 Task: Search one way flight ticket for 1 adult, 6 children, 1 infant in seat and 1 infant on lap in business from Oakland: Oakland International Airport to Jacksonville: Albert J. Ellis Airport on 5-3-2023. Choice of flights is Southwest. Number of bags: 8 checked bags. Price is upto 85000. Outbound departure time preference is 23:45.
Action: Mouse moved to (285, 247)
Screenshot: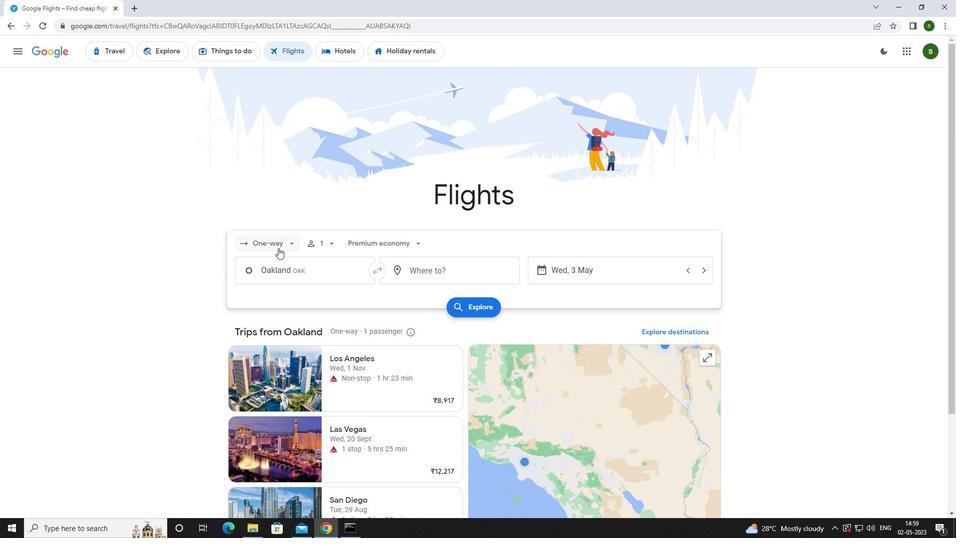 
Action: Mouse pressed left at (285, 247)
Screenshot: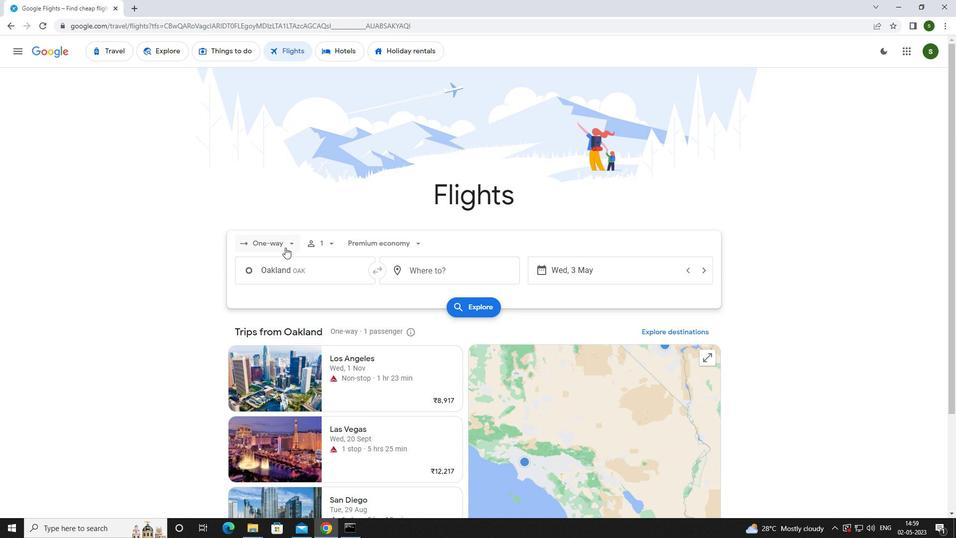 
Action: Mouse moved to (285, 283)
Screenshot: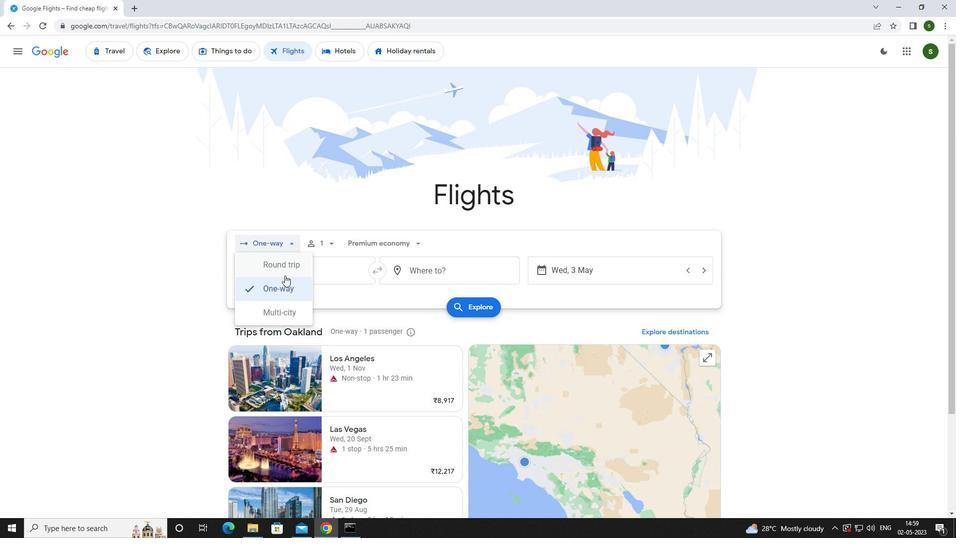 
Action: Mouse pressed left at (285, 283)
Screenshot: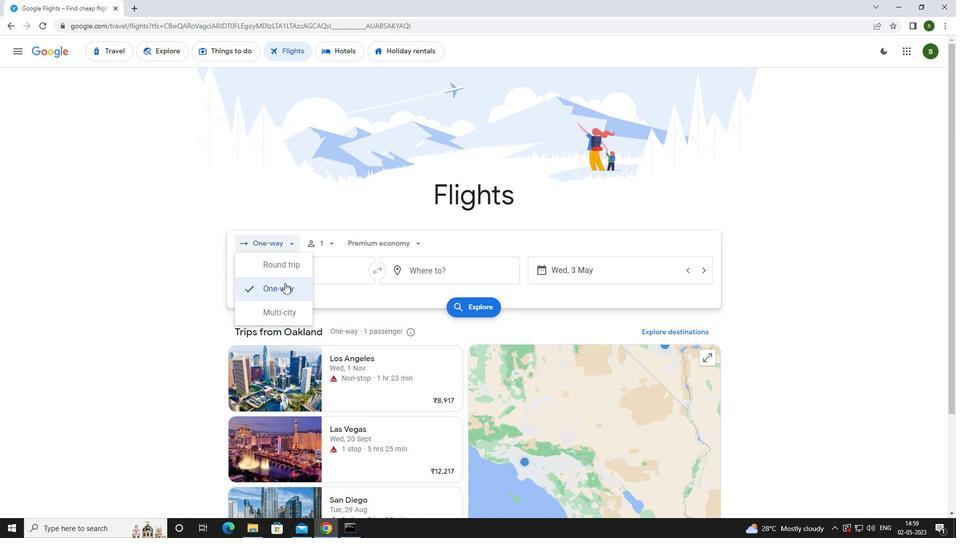 
Action: Mouse moved to (331, 239)
Screenshot: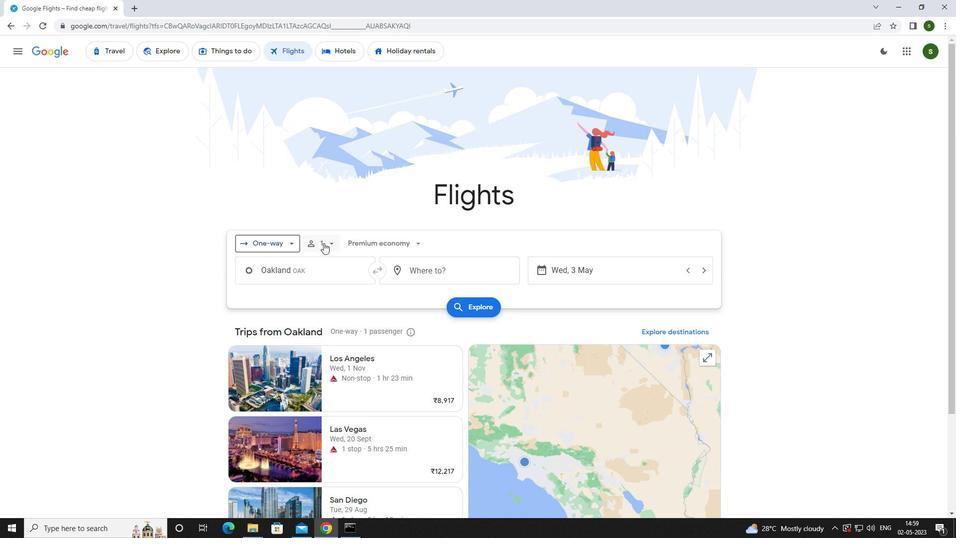 
Action: Mouse pressed left at (331, 239)
Screenshot: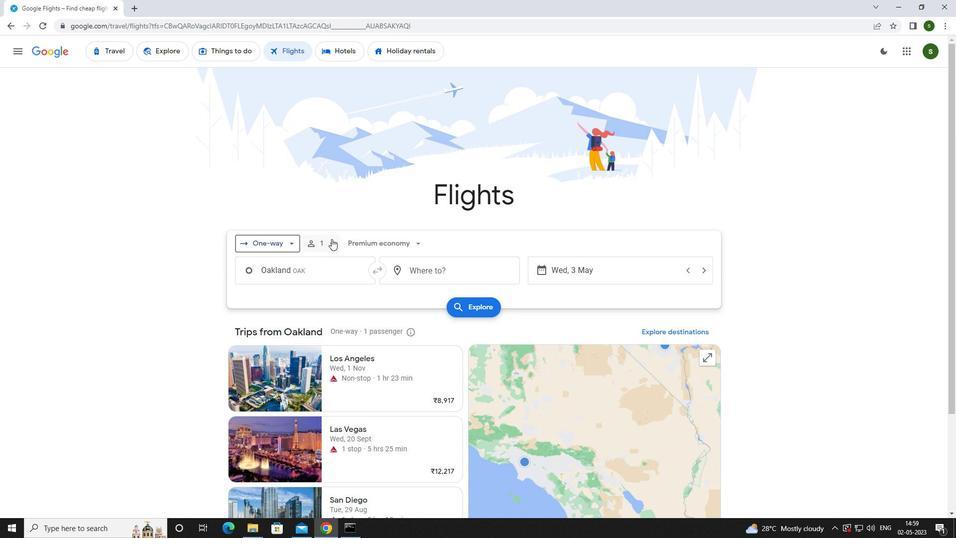 
Action: Mouse moved to (403, 290)
Screenshot: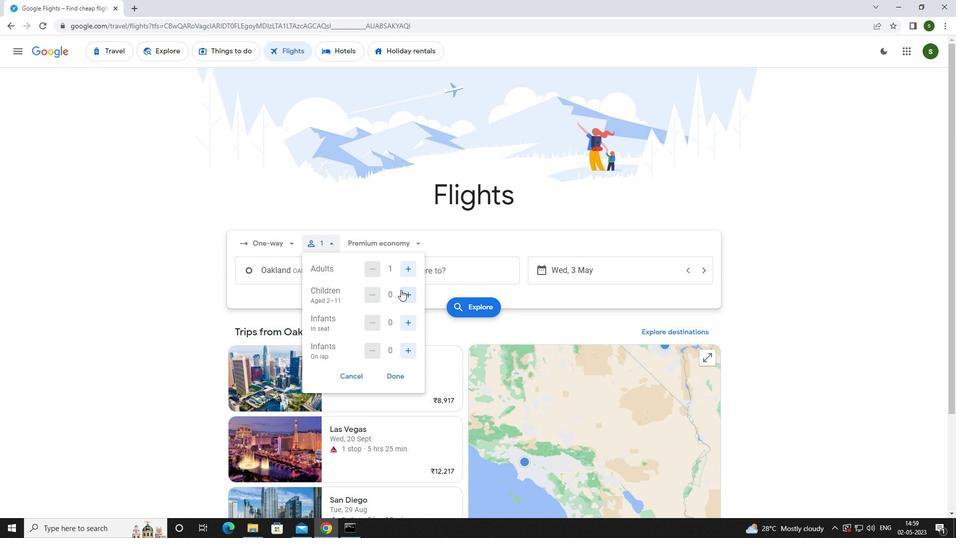 
Action: Mouse pressed left at (403, 290)
Screenshot: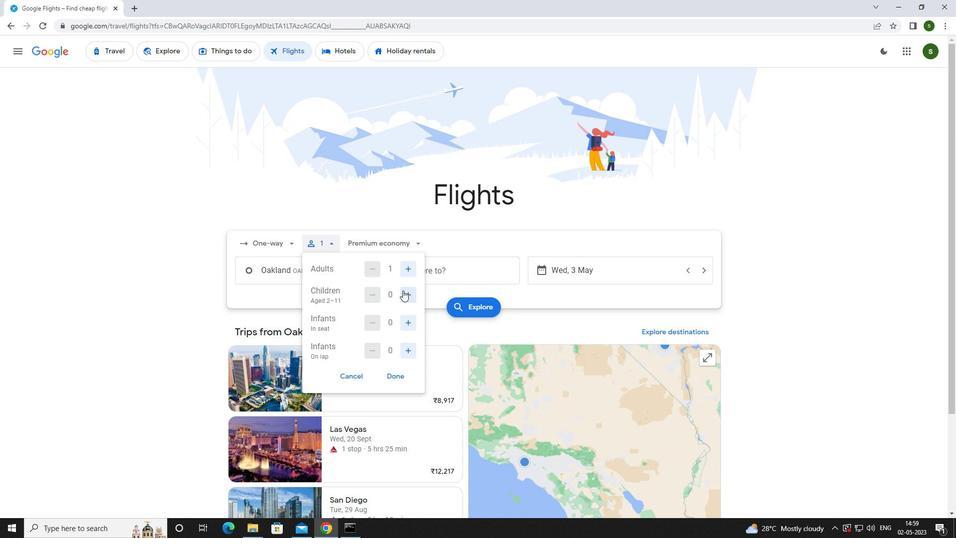 
Action: Mouse pressed left at (403, 290)
Screenshot: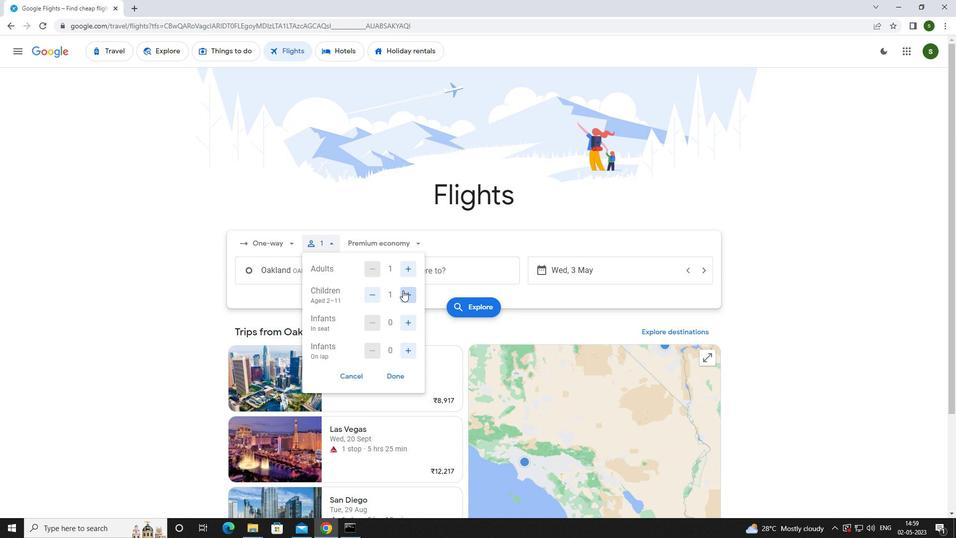 
Action: Mouse pressed left at (403, 290)
Screenshot: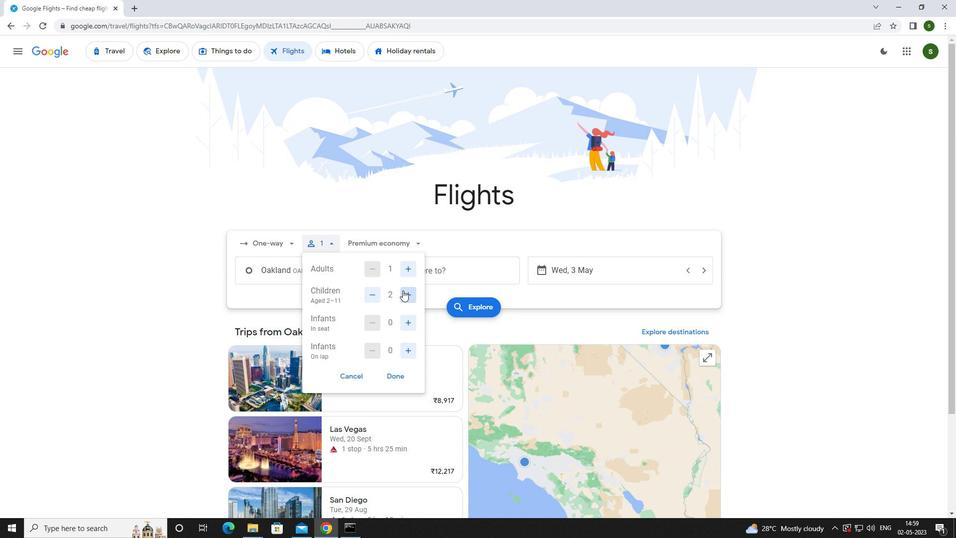 
Action: Mouse pressed left at (403, 290)
Screenshot: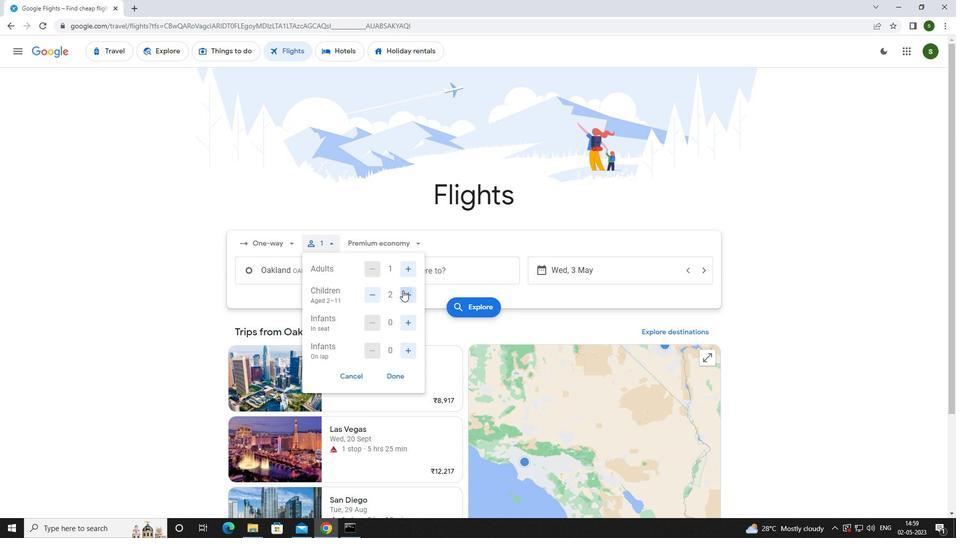 
Action: Mouse pressed left at (403, 290)
Screenshot: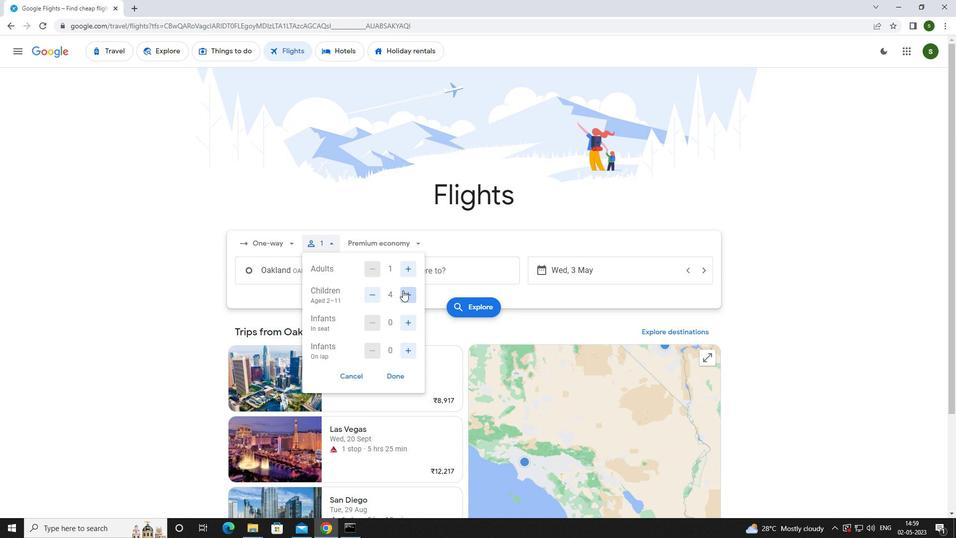 
Action: Mouse pressed left at (403, 290)
Screenshot: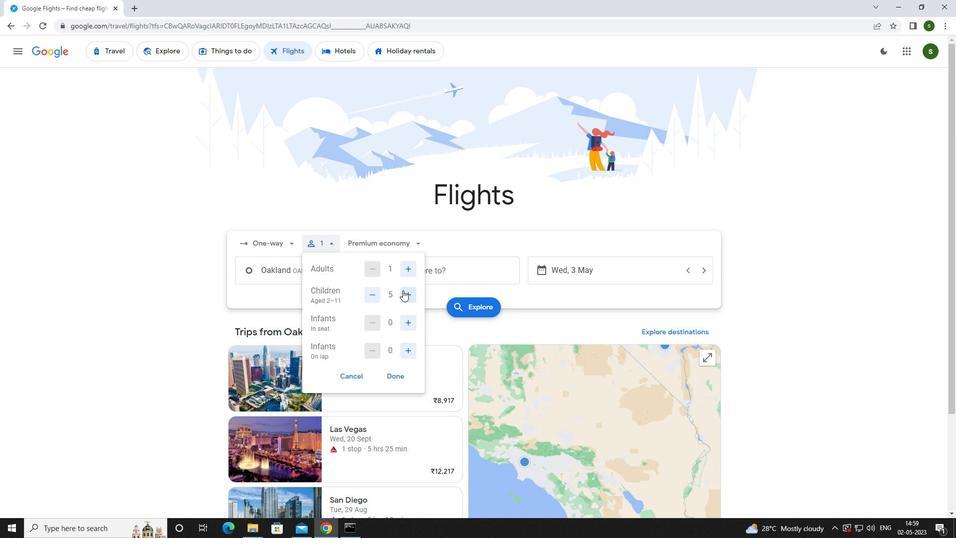 
Action: Mouse moved to (407, 323)
Screenshot: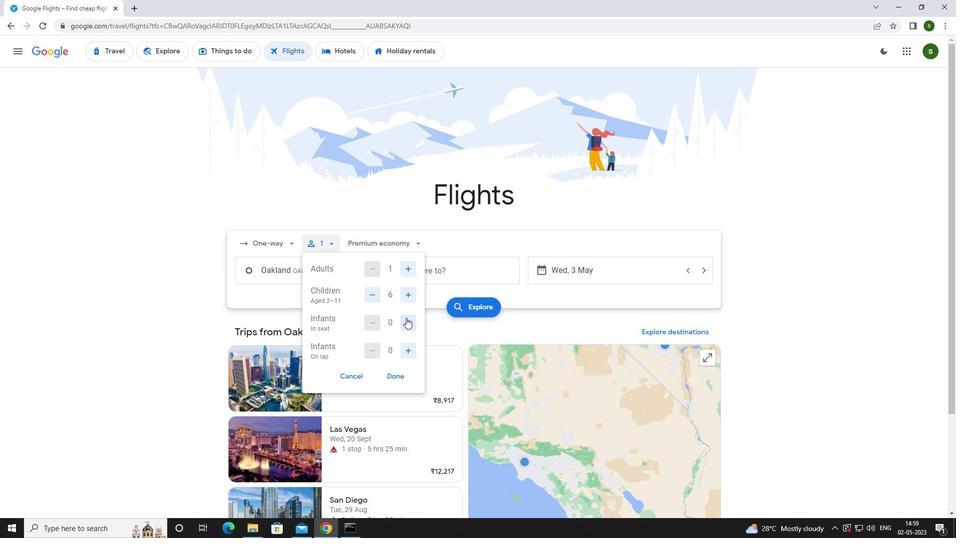 
Action: Mouse pressed left at (407, 323)
Screenshot: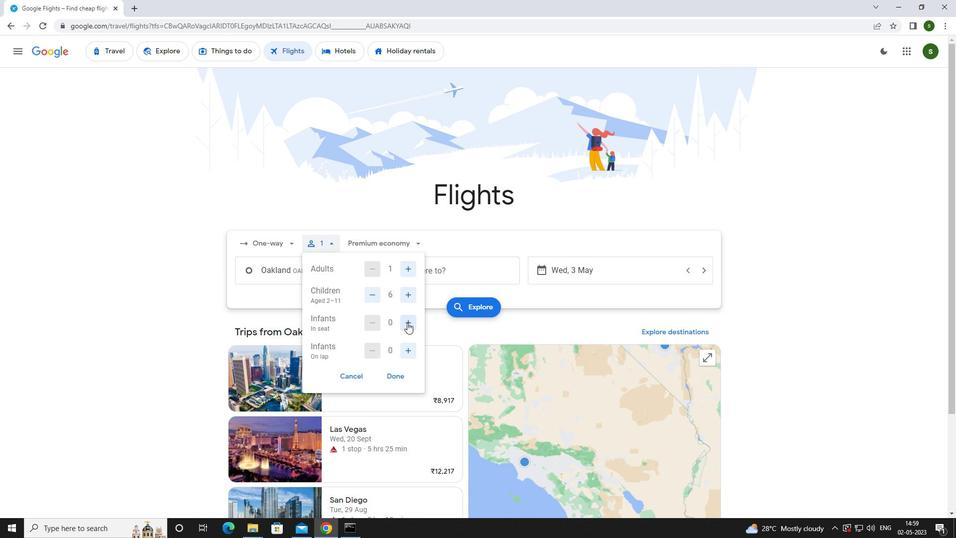 
Action: Mouse moved to (408, 342)
Screenshot: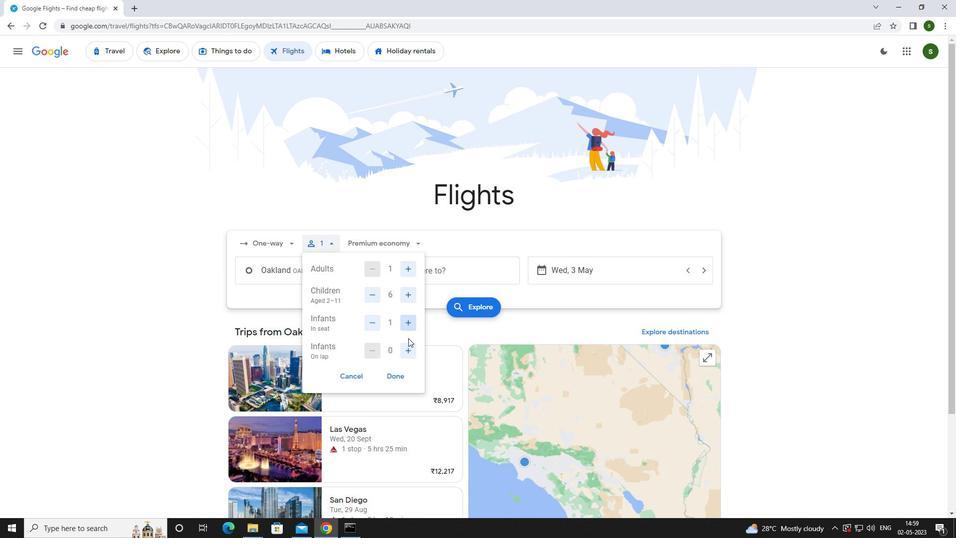 
Action: Mouse pressed left at (408, 342)
Screenshot: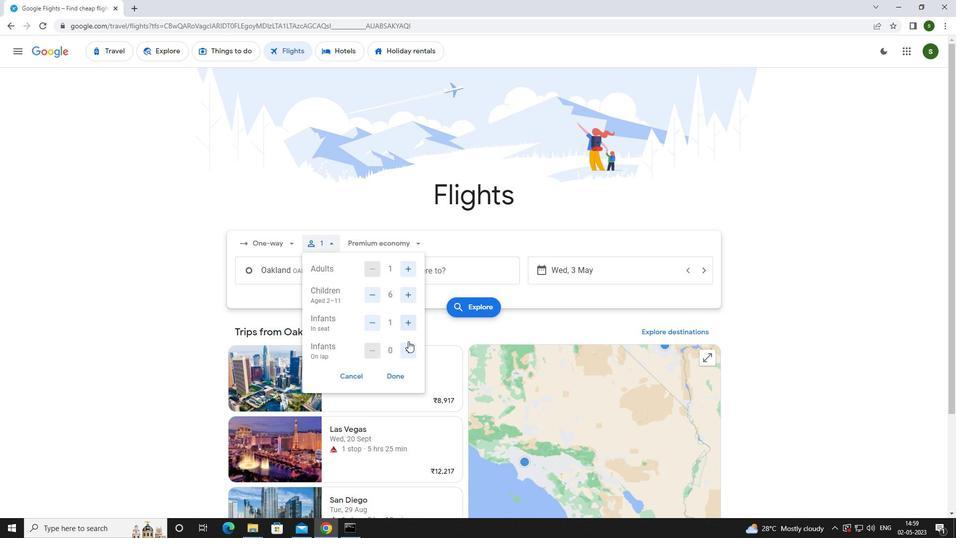 
Action: Mouse moved to (409, 246)
Screenshot: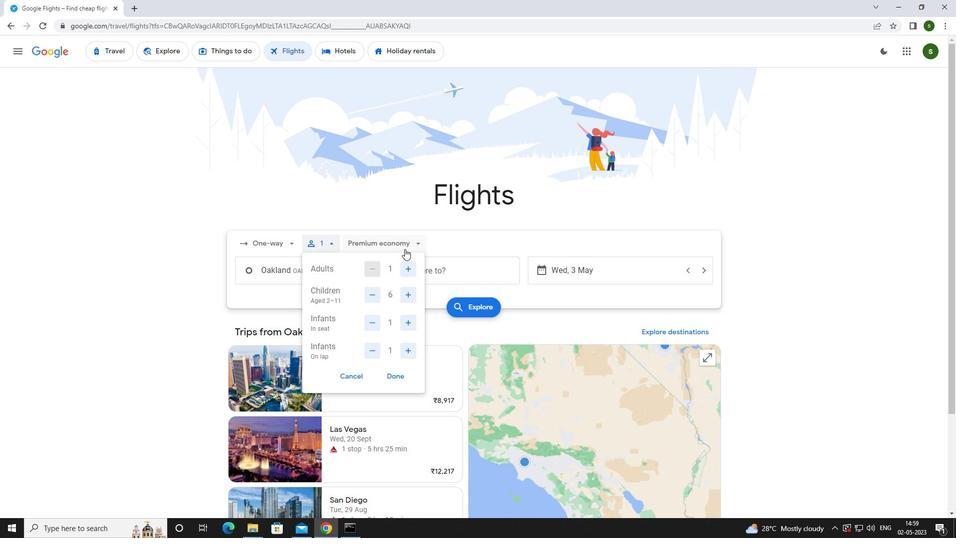 
Action: Mouse pressed left at (409, 246)
Screenshot: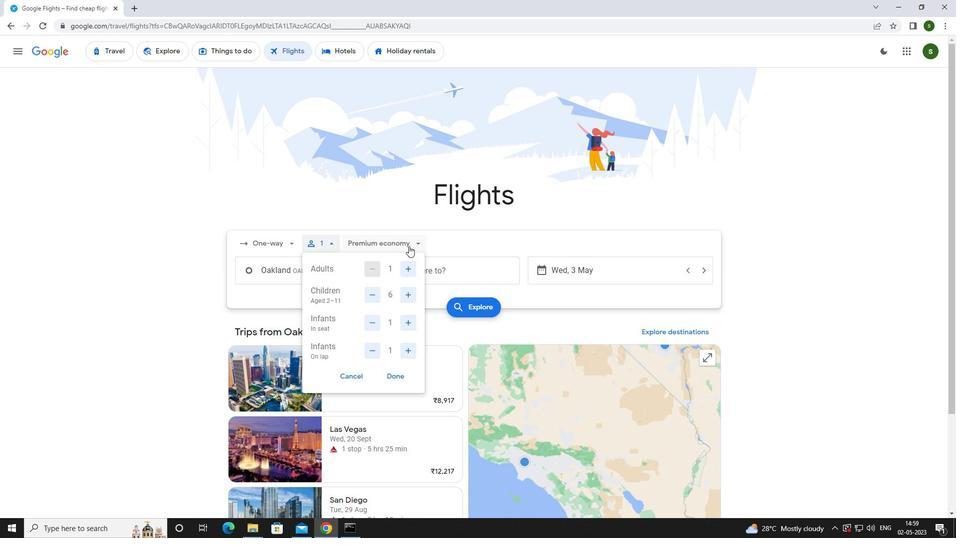 
Action: Mouse moved to (406, 306)
Screenshot: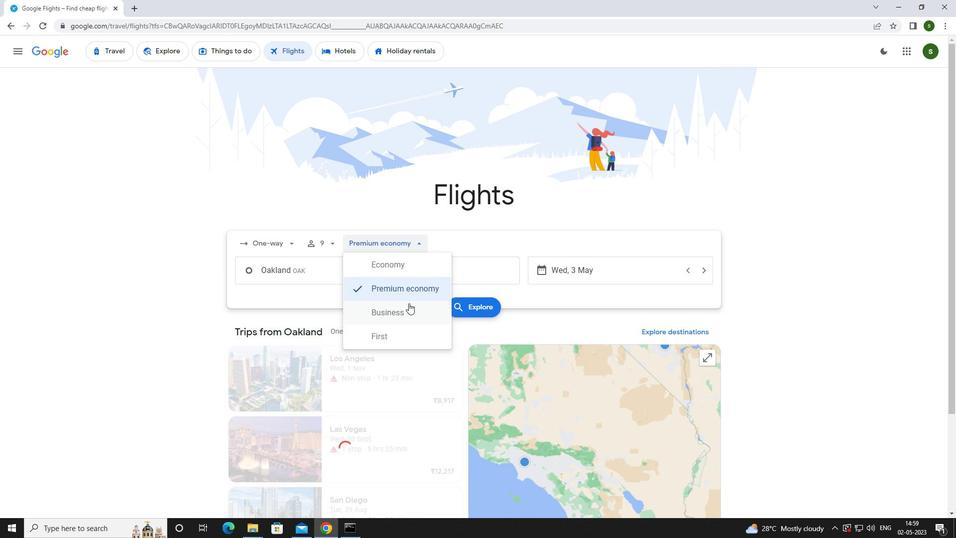 
Action: Mouse pressed left at (406, 306)
Screenshot: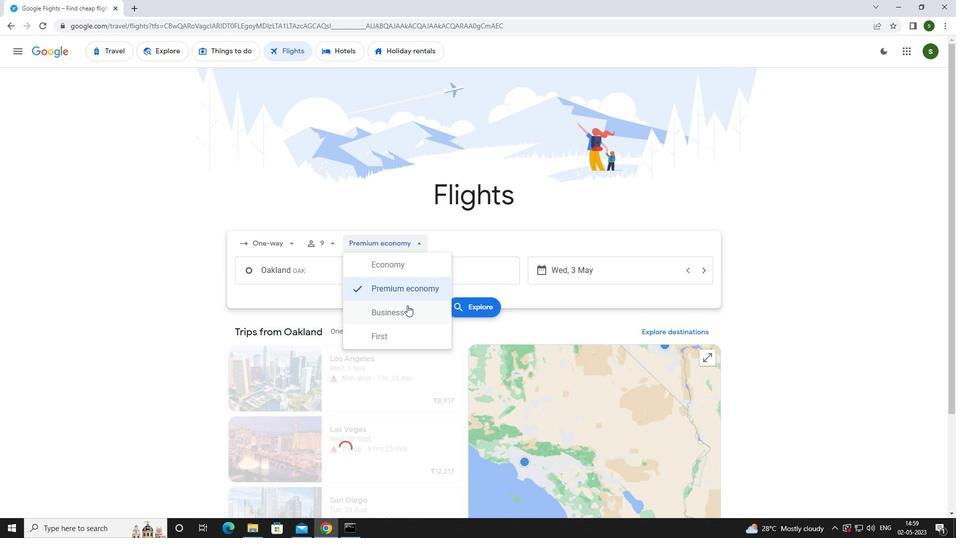 
Action: Mouse moved to (346, 267)
Screenshot: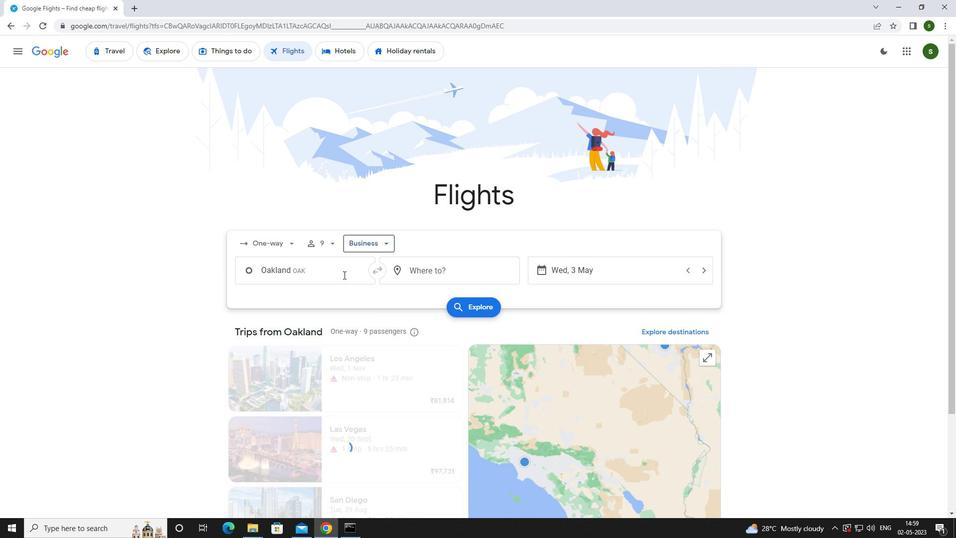 
Action: Mouse pressed left at (346, 267)
Screenshot: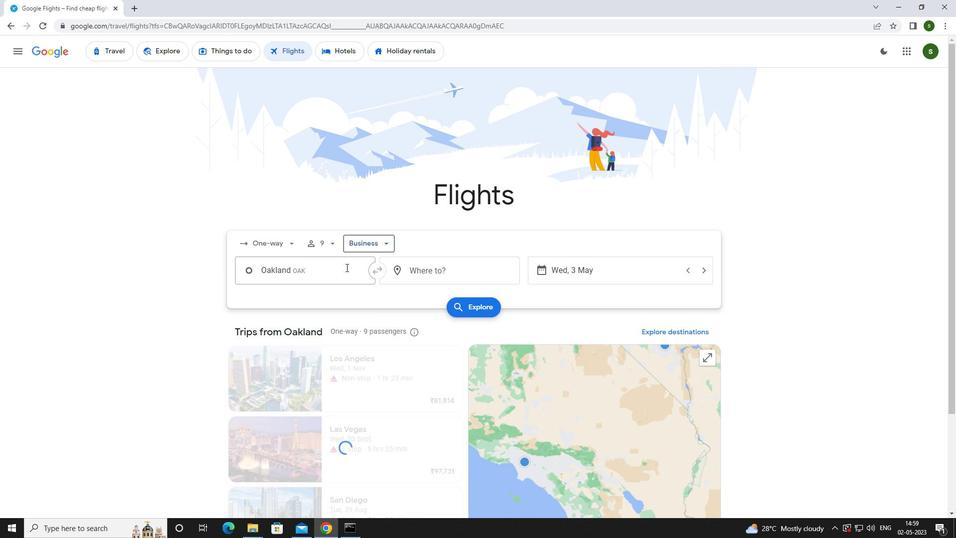 
Action: Mouse moved to (346, 275)
Screenshot: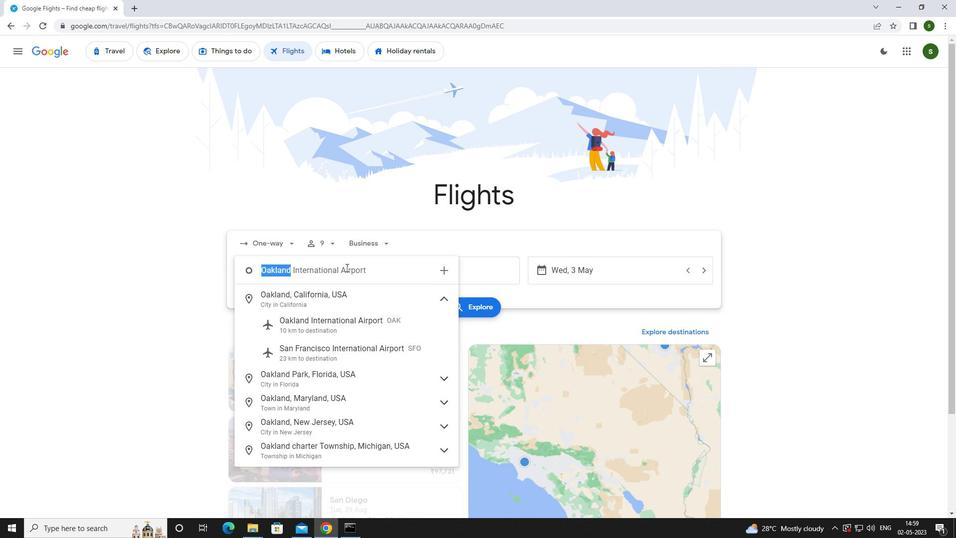
Action: Key pressed <Key.caps_lock>o<Key.caps_lock>akland
Screenshot: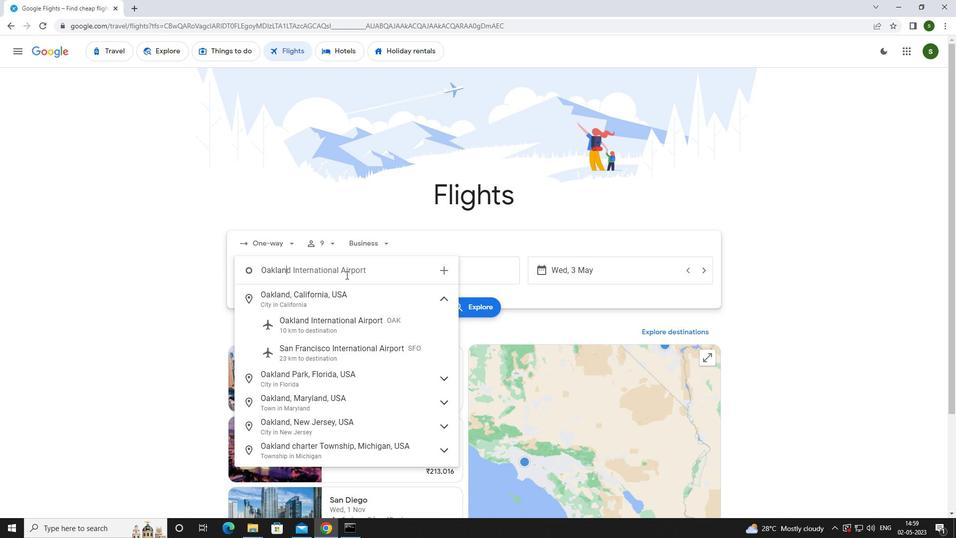 
Action: Mouse moved to (341, 334)
Screenshot: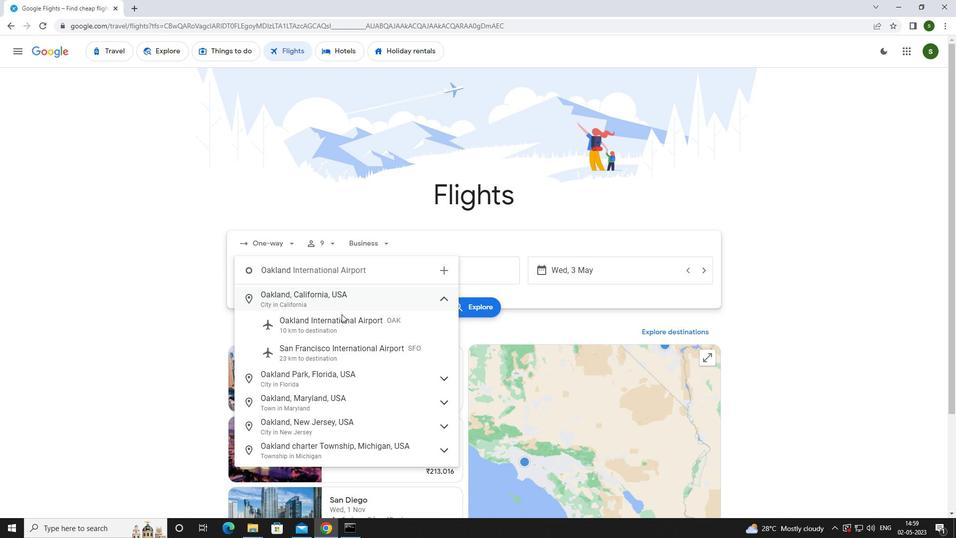 
Action: Mouse pressed left at (341, 334)
Screenshot: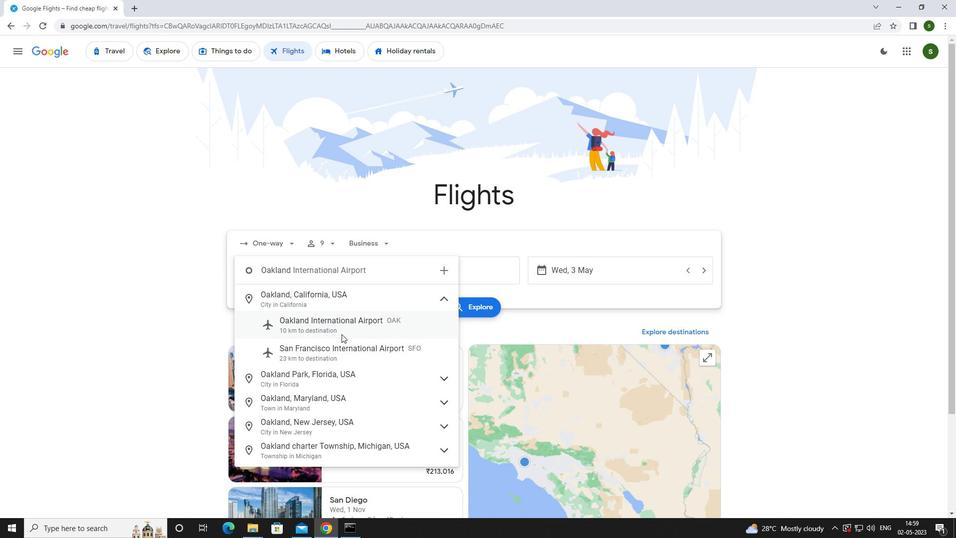 
Action: Mouse moved to (463, 275)
Screenshot: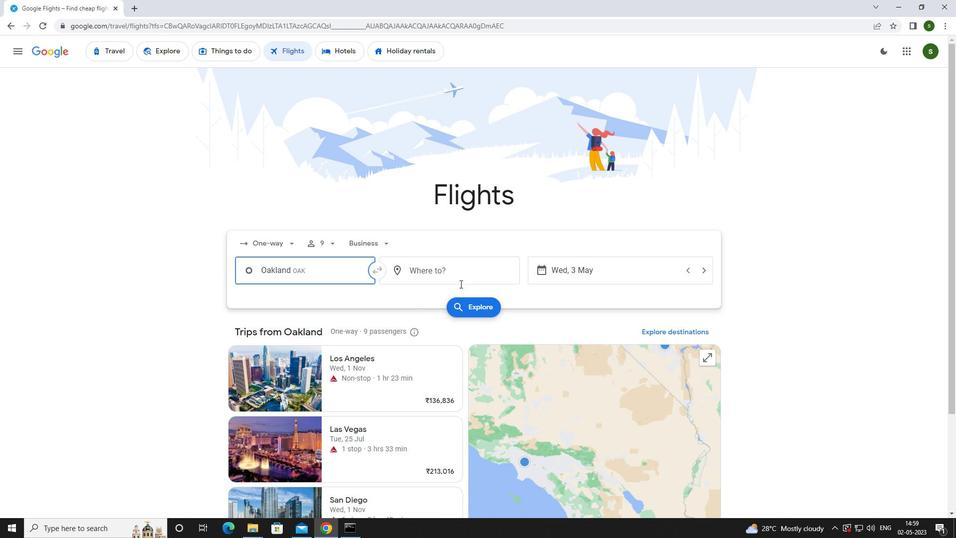 
Action: Mouse pressed left at (463, 275)
Screenshot: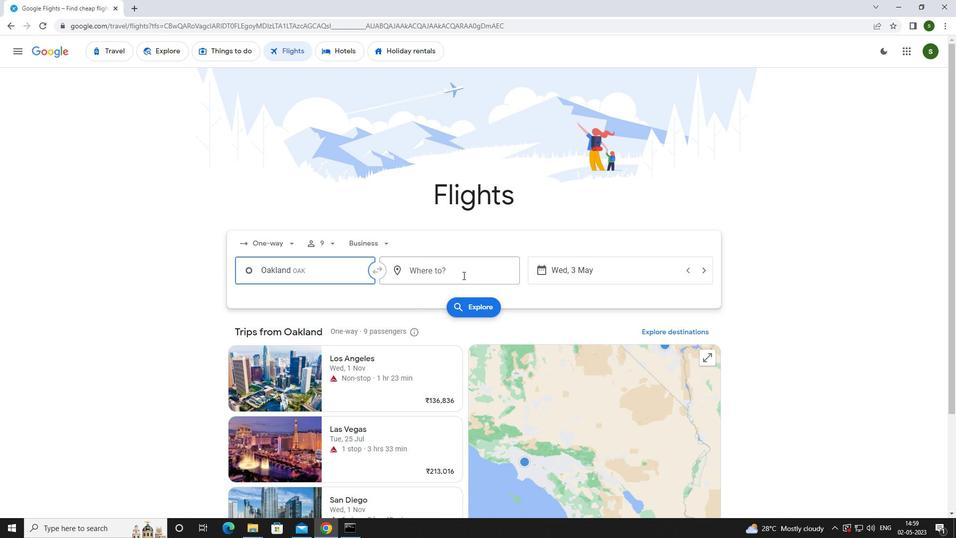 
Action: Mouse moved to (419, 289)
Screenshot: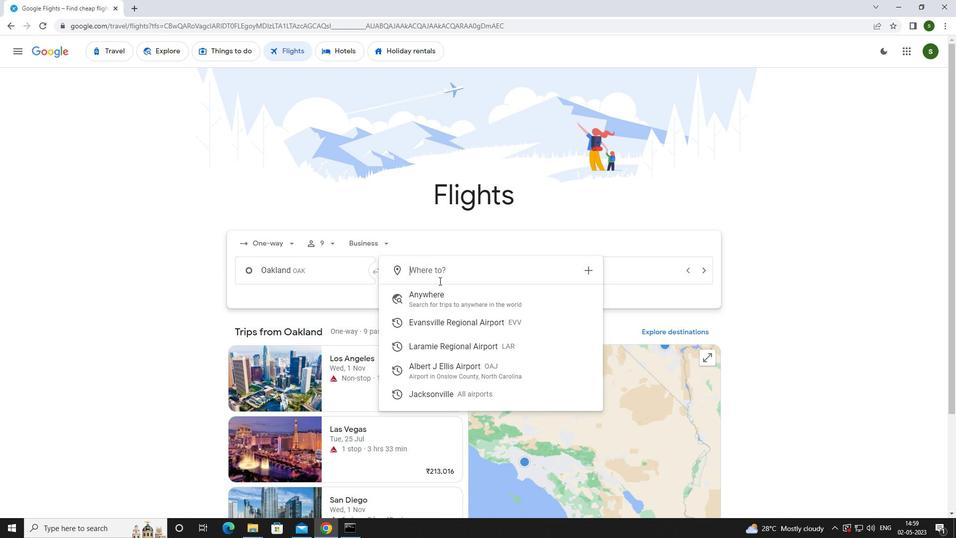 
Action: Key pressed <Key.caps_lock>a<Key.caps_lock>lbert<Key.space>
Screenshot: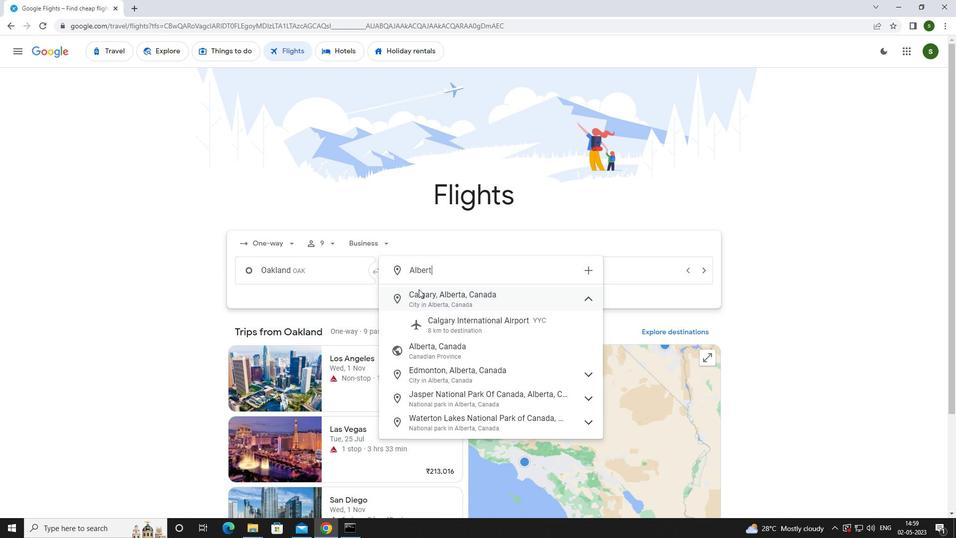 
Action: Mouse moved to (421, 297)
Screenshot: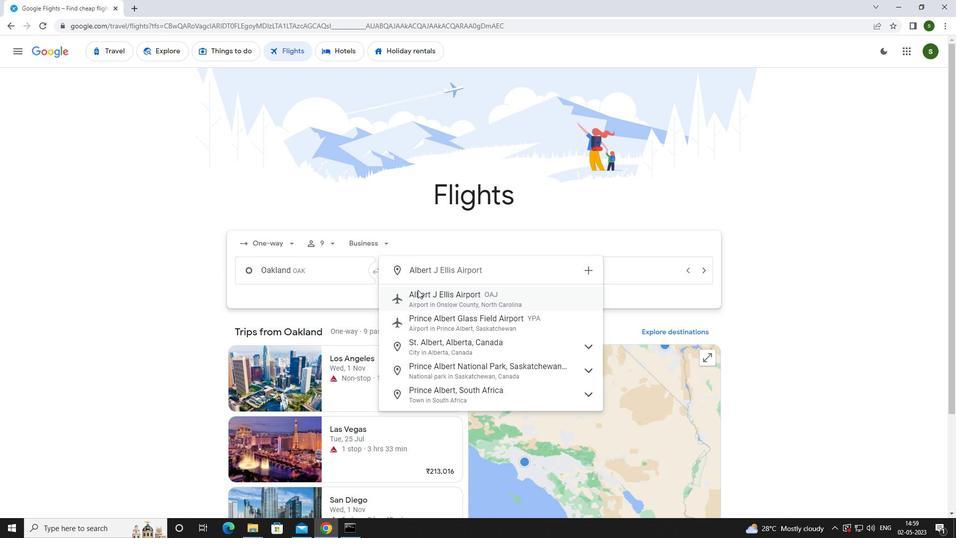 
Action: Mouse pressed left at (421, 297)
Screenshot: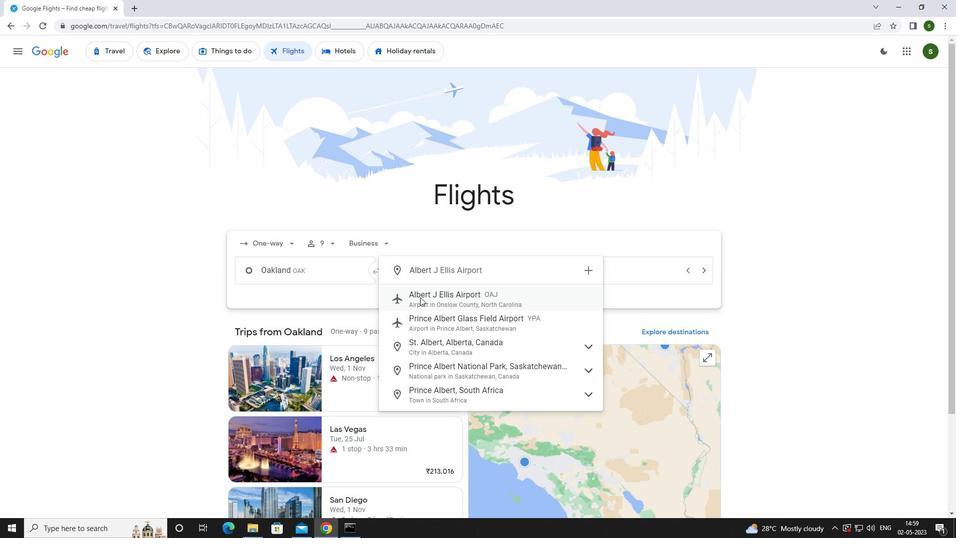 
Action: Mouse moved to (610, 275)
Screenshot: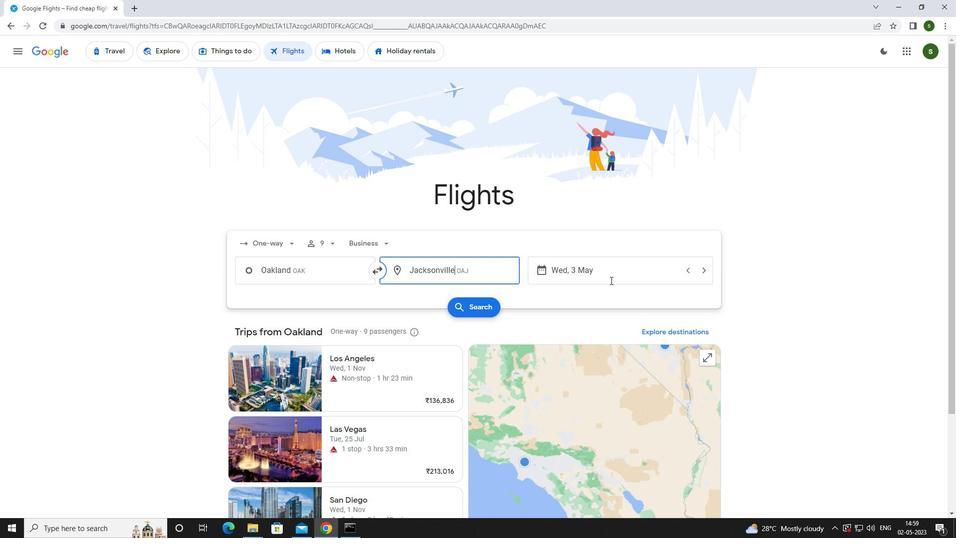 
Action: Mouse pressed left at (610, 275)
Screenshot: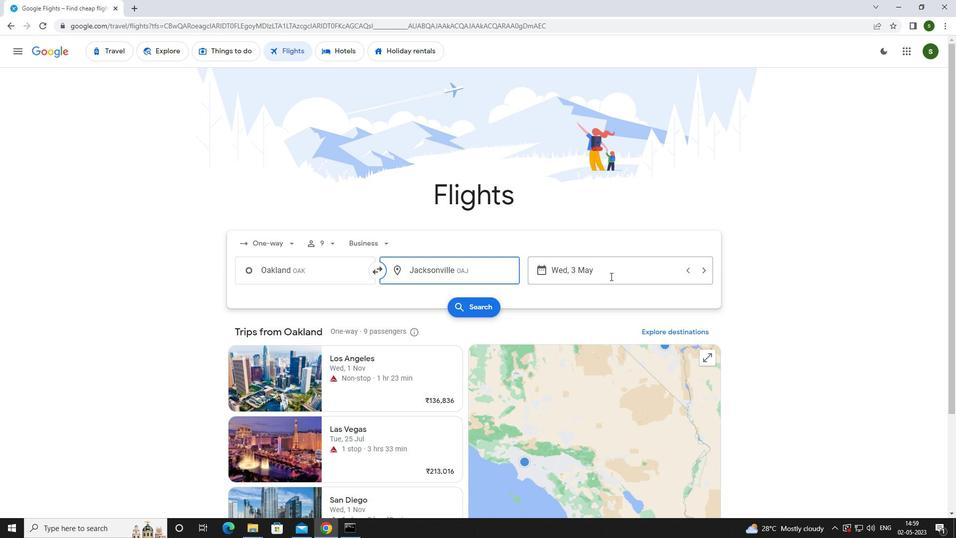 
Action: Mouse moved to (431, 336)
Screenshot: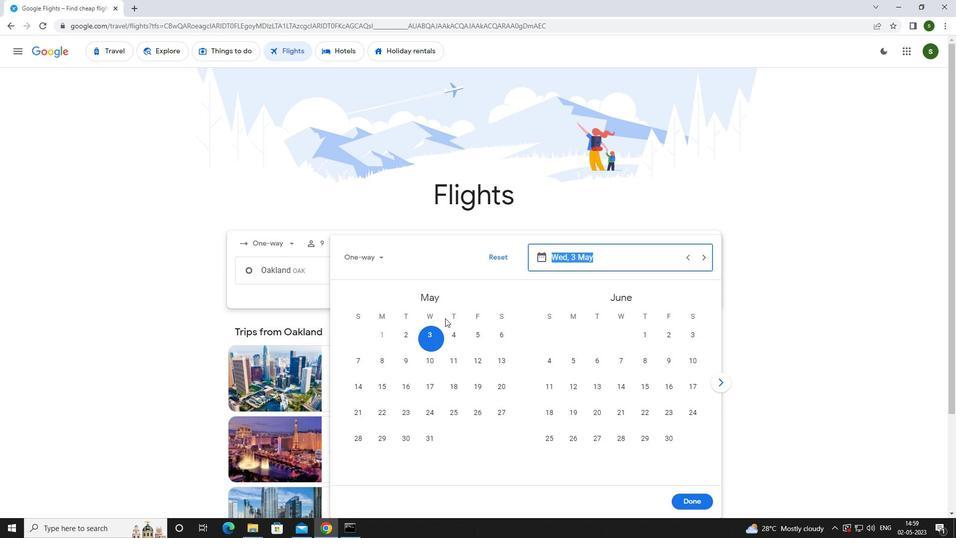 
Action: Mouse pressed left at (431, 336)
Screenshot: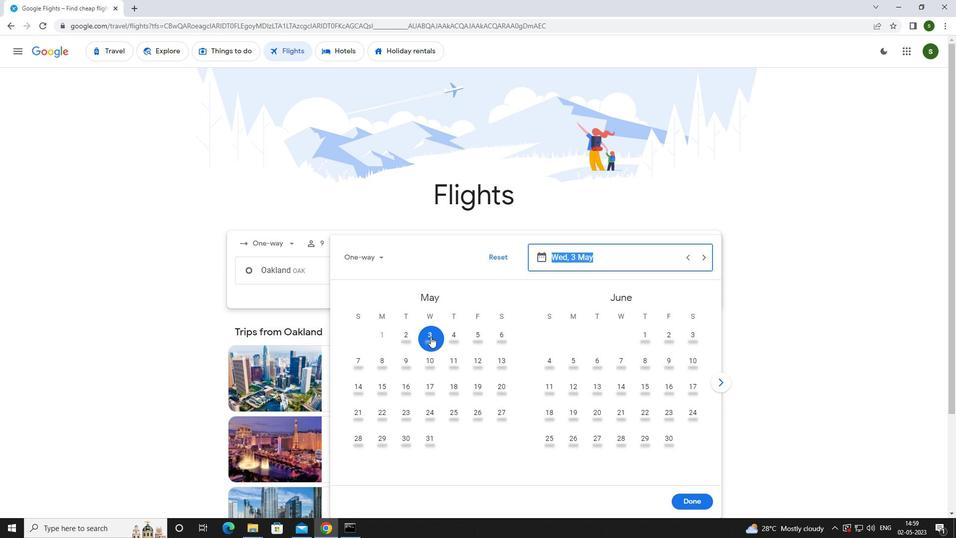 
Action: Mouse moved to (695, 495)
Screenshot: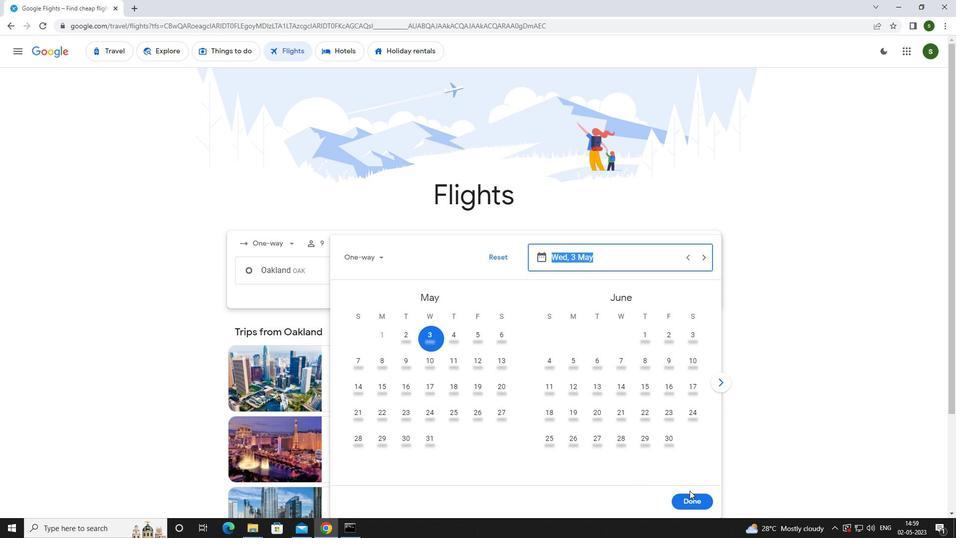 
Action: Mouse pressed left at (695, 495)
Screenshot: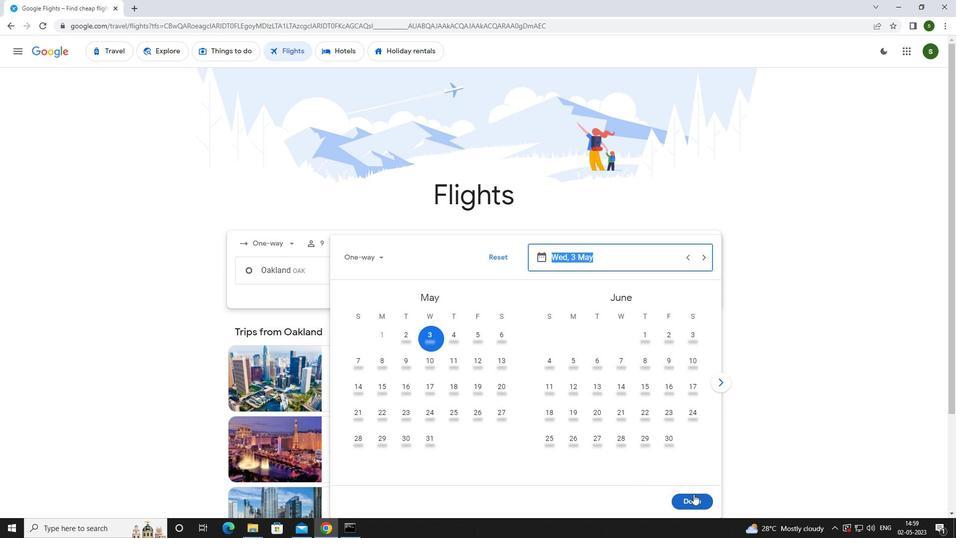 
Action: Mouse moved to (488, 308)
Screenshot: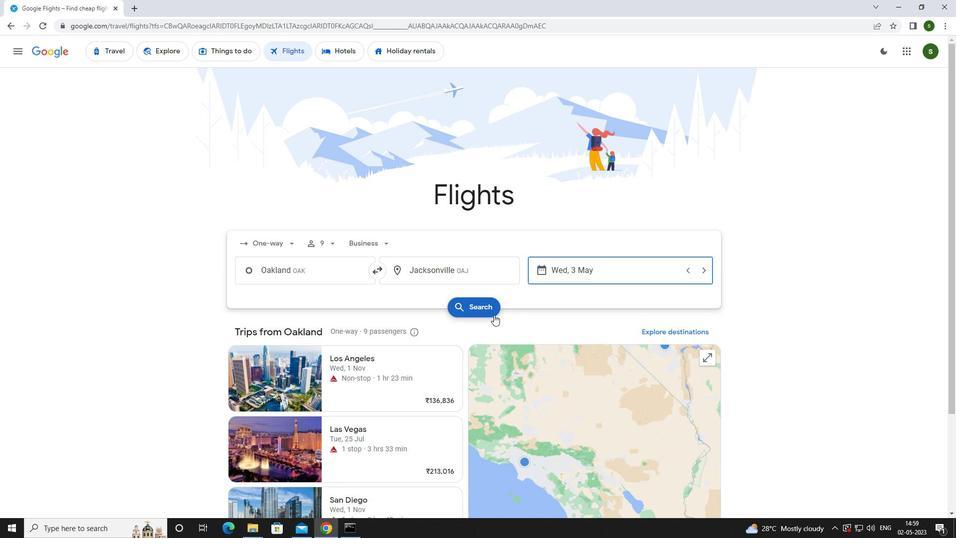 
Action: Mouse pressed left at (488, 308)
Screenshot: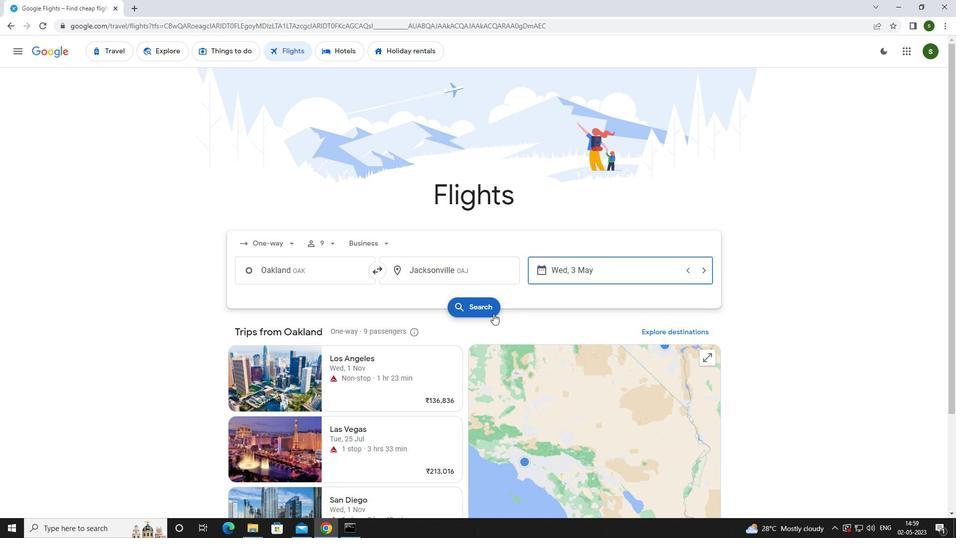 
Action: Mouse moved to (257, 140)
Screenshot: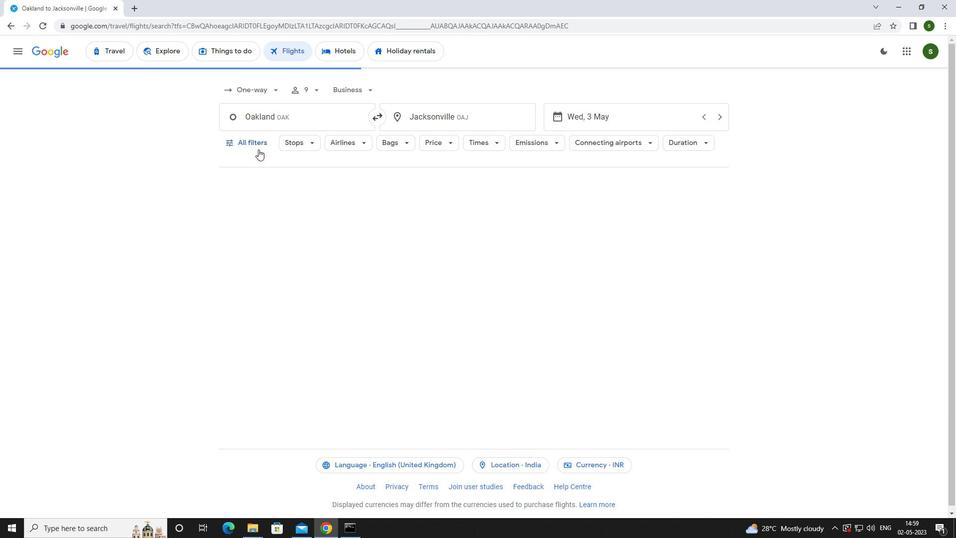 
Action: Mouse pressed left at (257, 140)
Screenshot: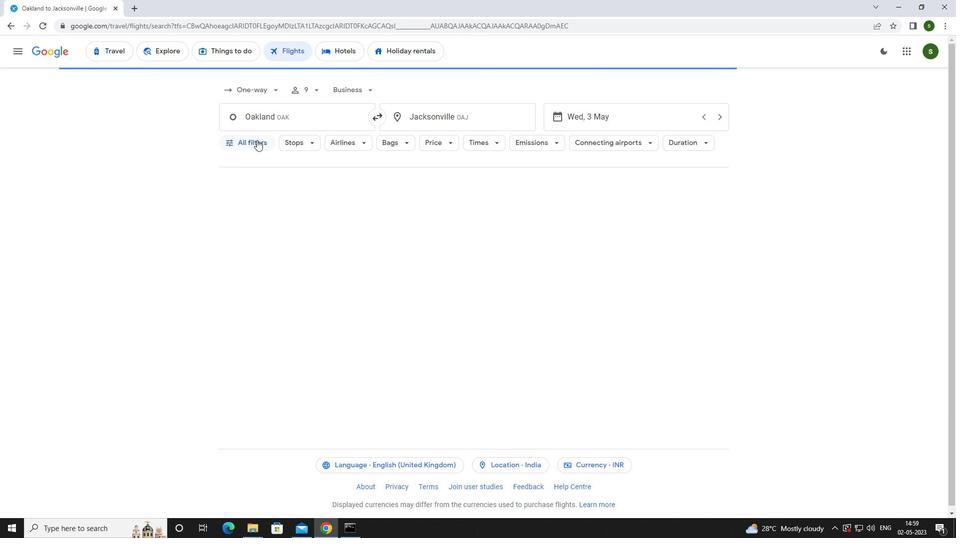 
Action: Mouse moved to (374, 354)
Screenshot: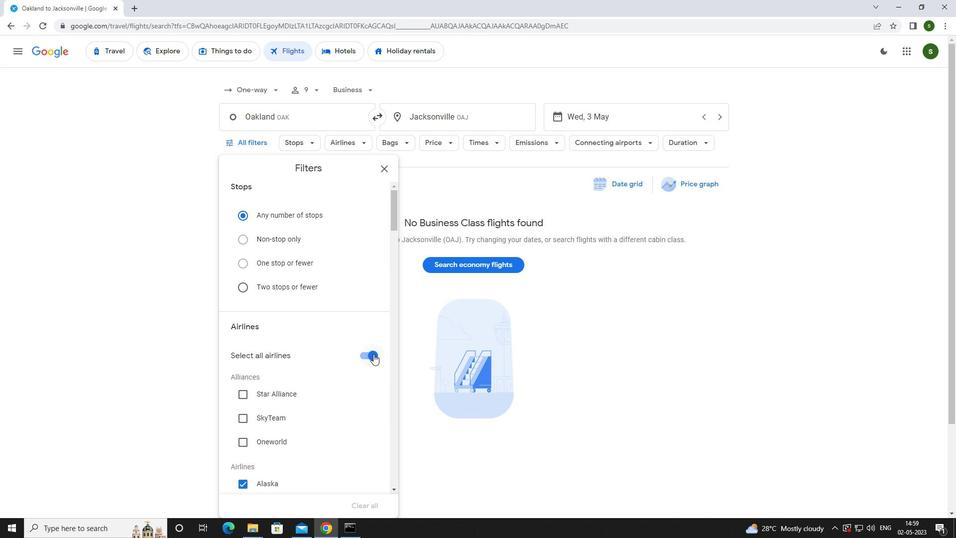 
Action: Mouse pressed left at (374, 354)
Screenshot: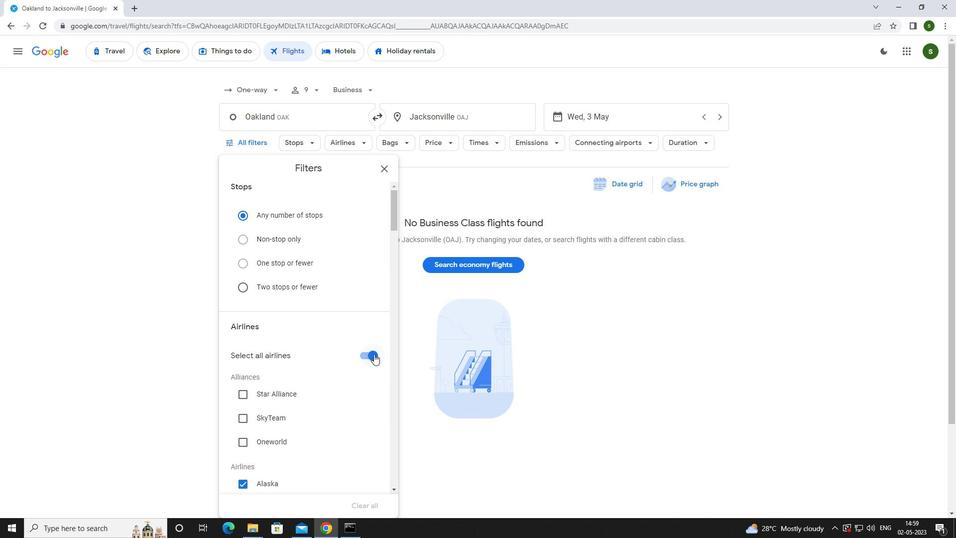 
Action: Mouse moved to (342, 314)
Screenshot: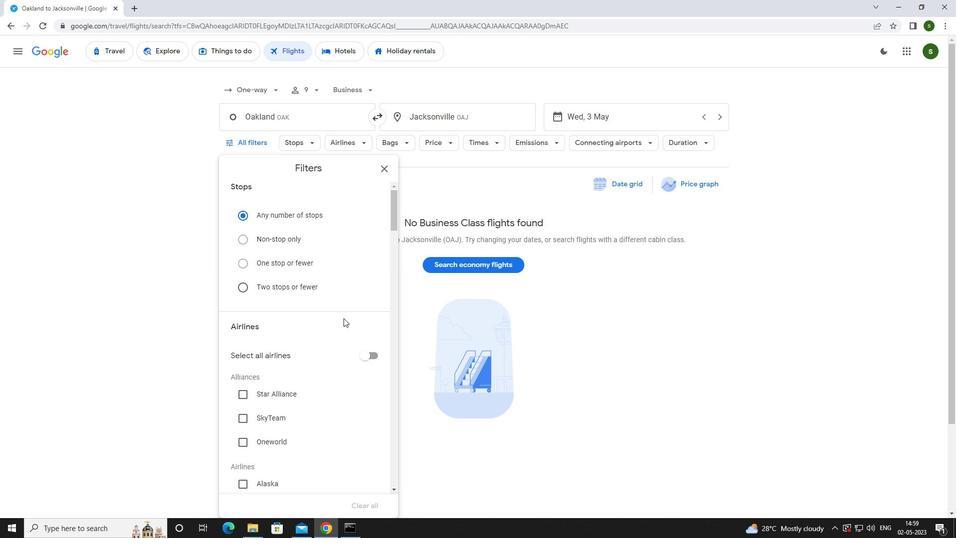 
Action: Mouse scrolled (342, 314) with delta (0, 0)
Screenshot: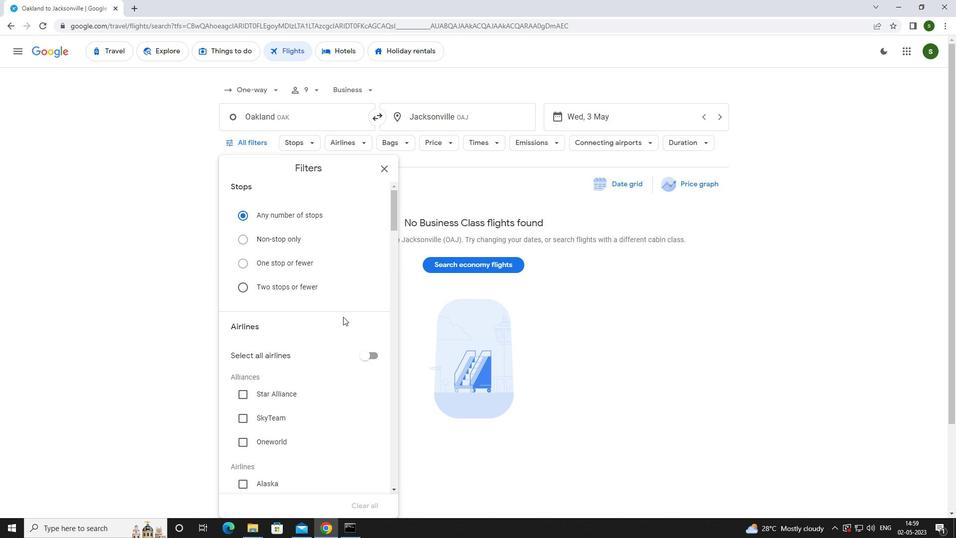 
Action: Mouse scrolled (342, 314) with delta (0, 0)
Screenshot: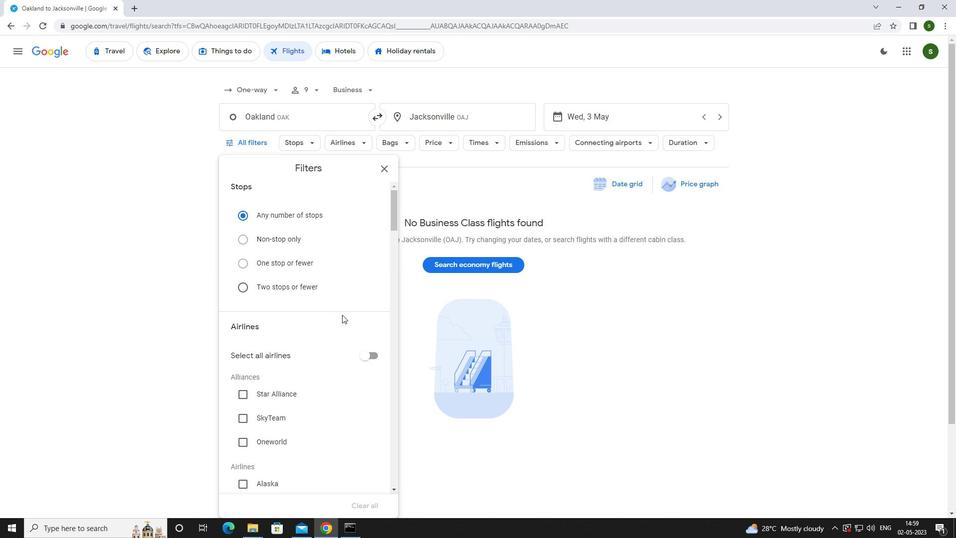 
Action: Mouse scrolled (342, 314) with delta (0, 0)
Screenshot: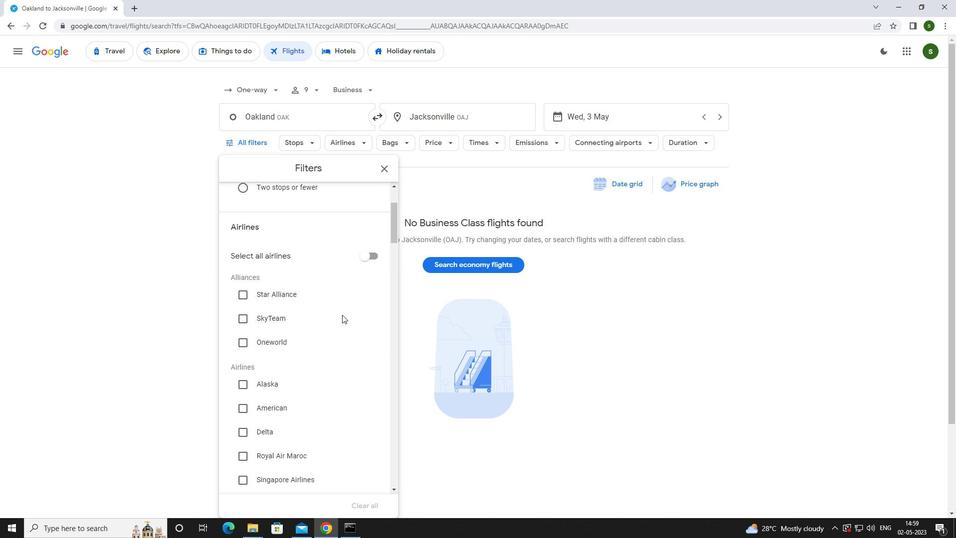 
Action: Mouse scrolled (342, 314) with delta (0, 0)
Screenshot: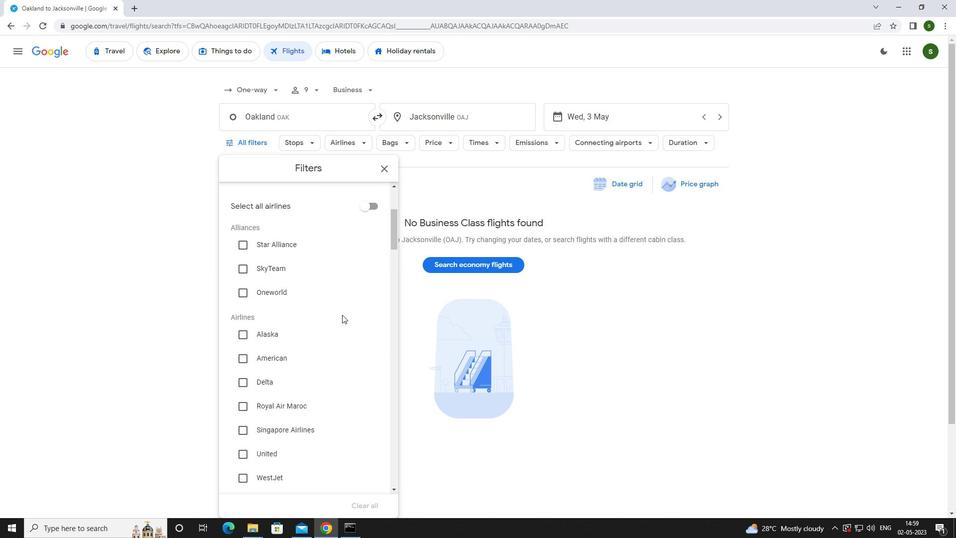 
Action: Mouse scrolled (342, 314) with delta (0, 0)
Screenshot: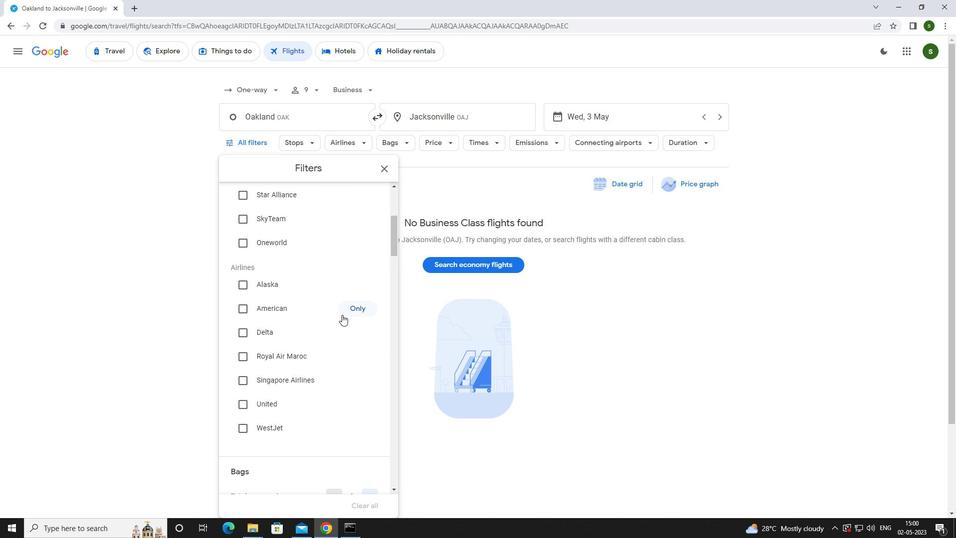 
Action: Mouse scrolled (342, 314) with delta (0, 0)
Screenshot: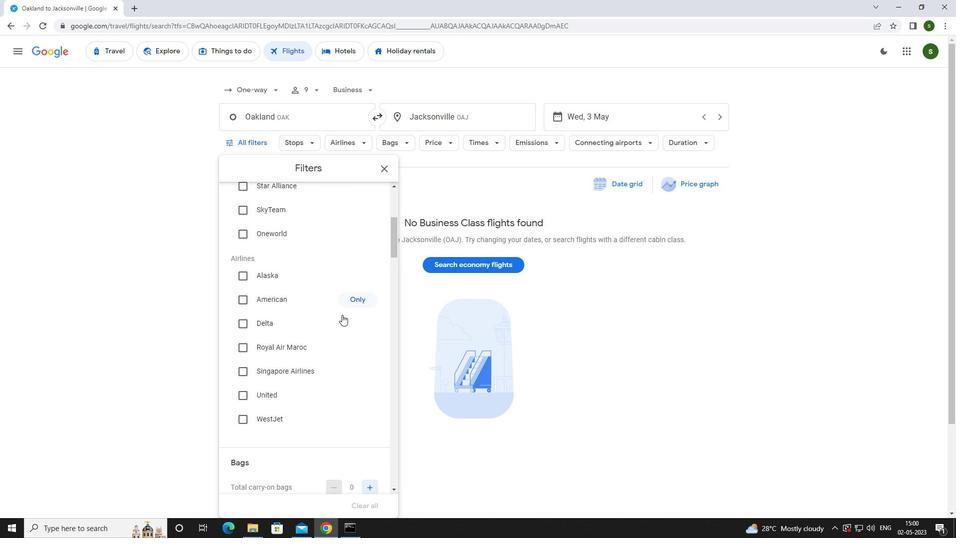 
Action: Mouse scrolled (342, 314) with delta (0, 0)
Screenshot: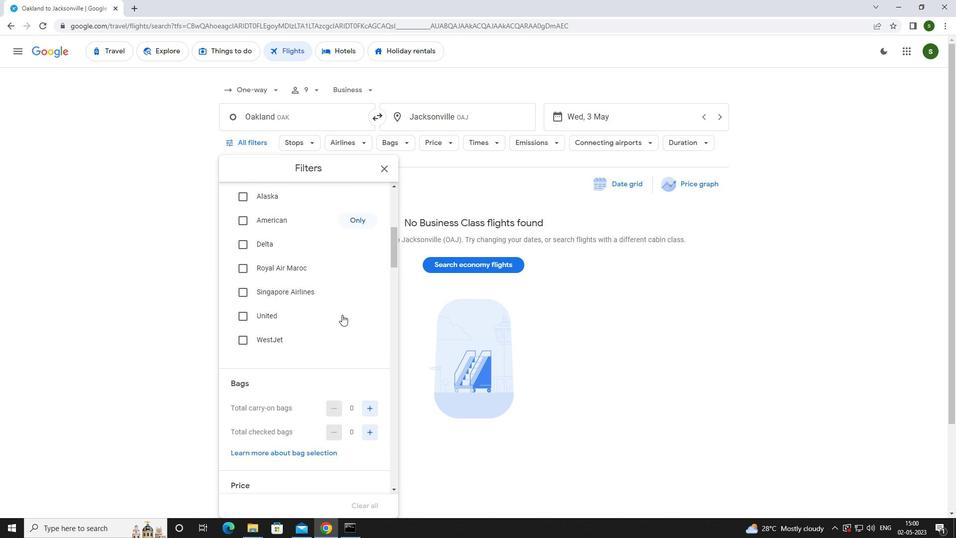 
Action: Mouse moved to (372, 371)
Screenshot: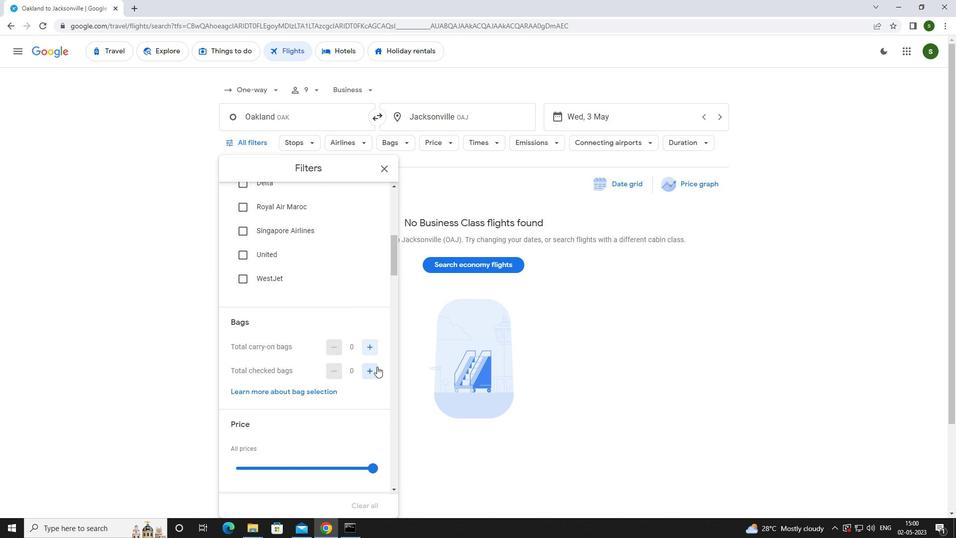 
Action: Mouse pressed left at (372, 371)
Screenshot: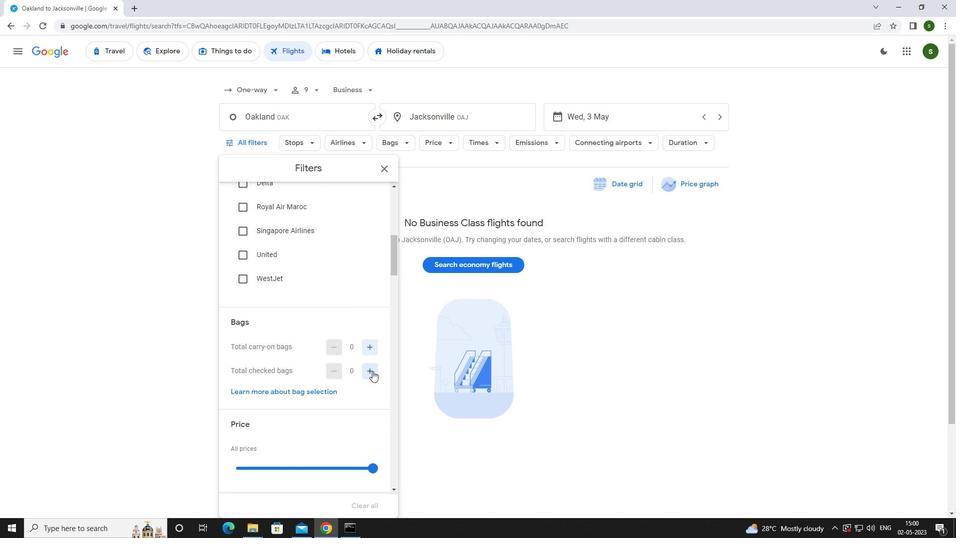 
Action: Mouse pressed left at (372, 371)
Screenshot: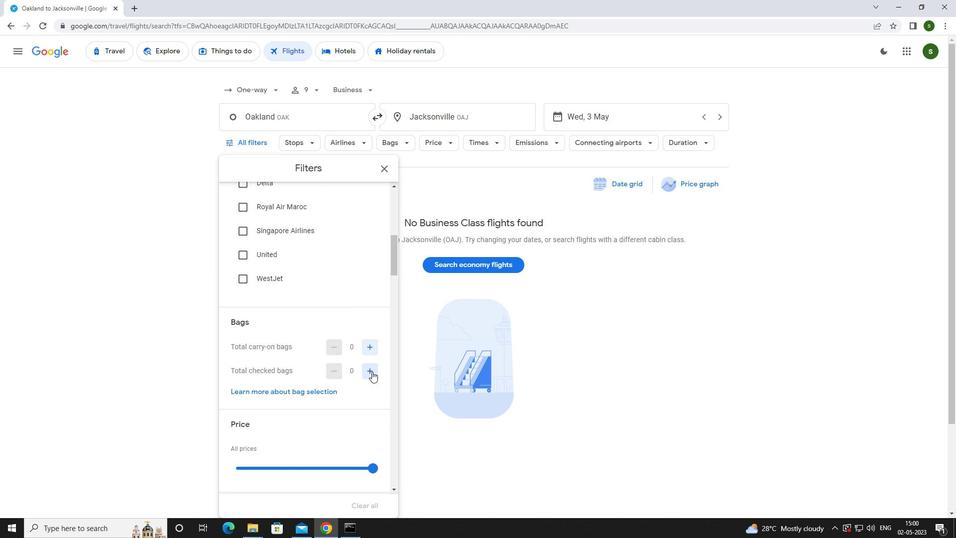 
Action: Mouse pressed left at (372, 371)
Screenshot: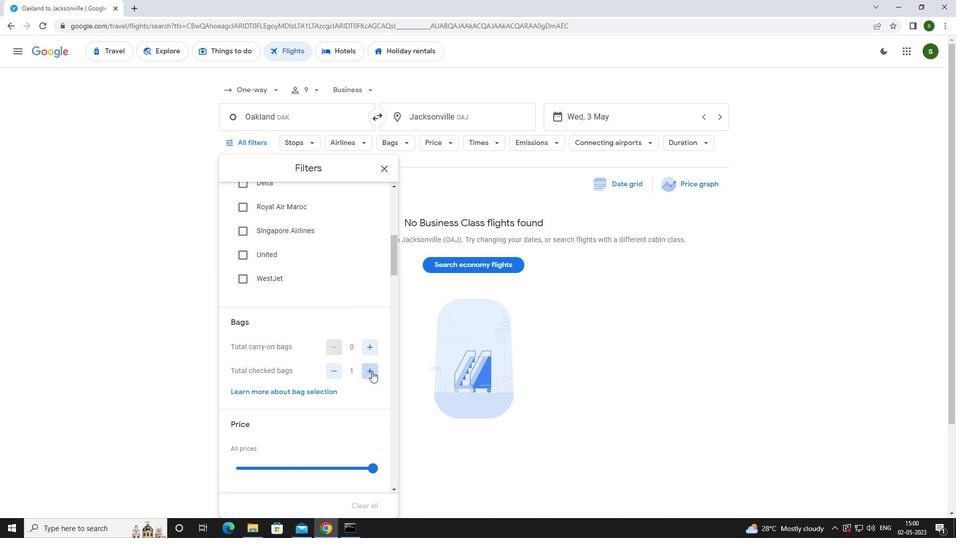 
Action: Mouse pressed left at (372, 371)
Screenshot: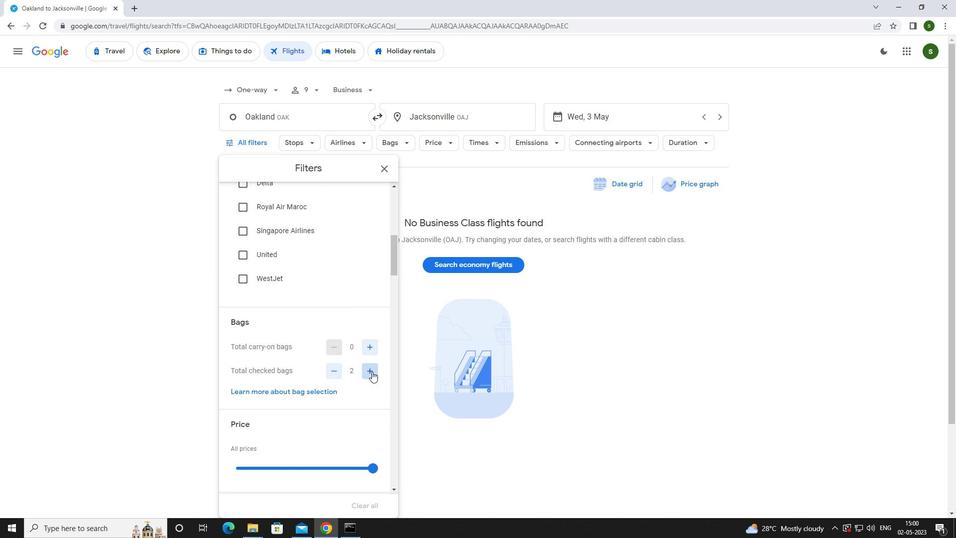 
Action: Mouse pressed left at (372, 371)
Screenshot: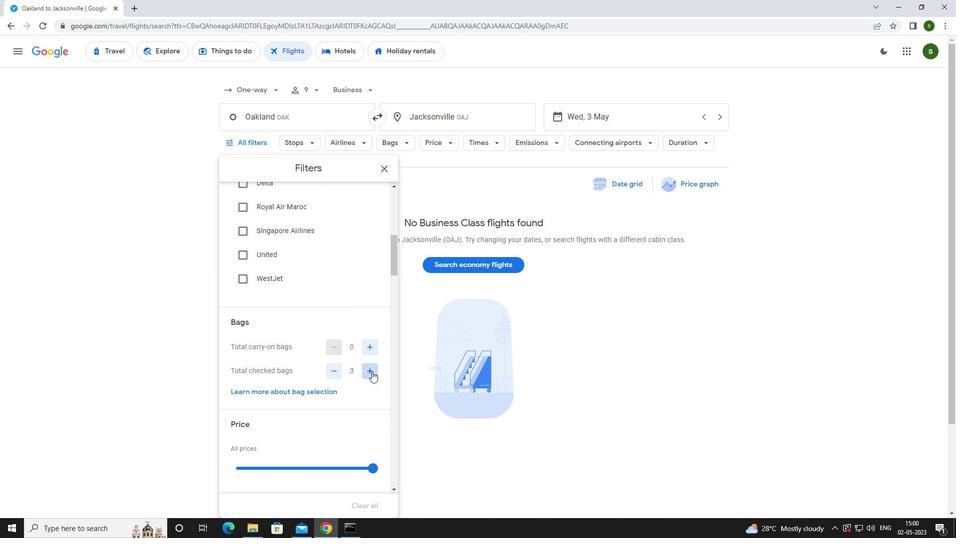 
Action: Mouse pressed left at (372, 371)
Screenshot: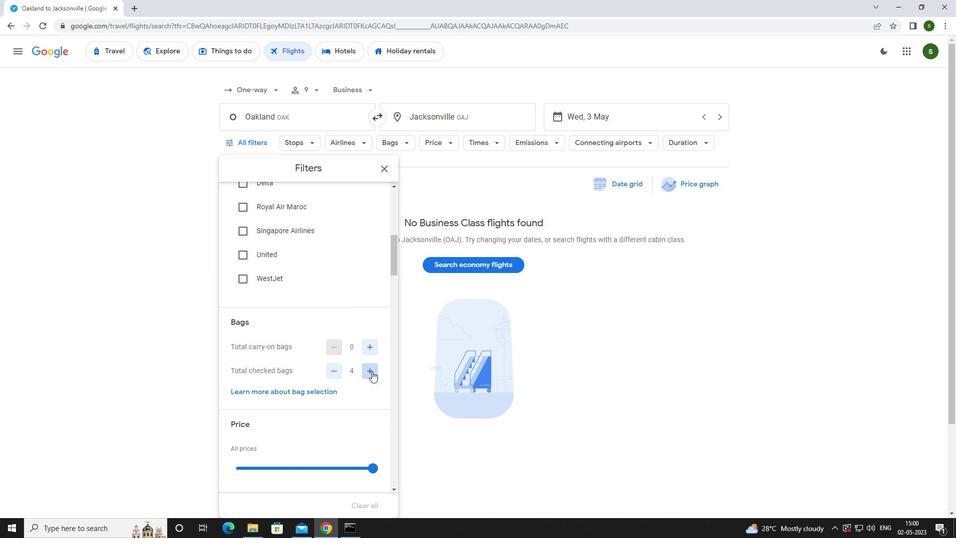
Action: Mouse pressed left at (372, 371)
Screenshot: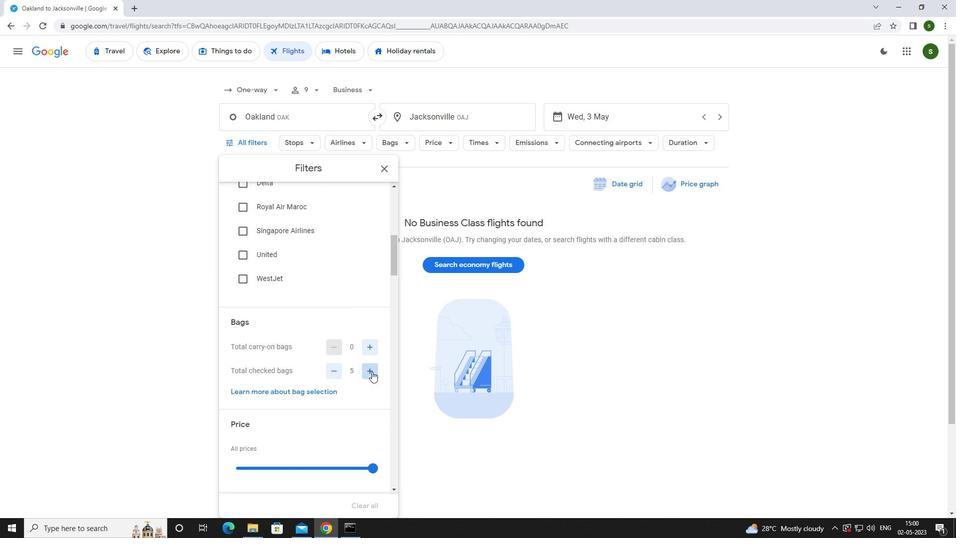 
Action: Mouse pressed left at (372, 371)
Screenshot: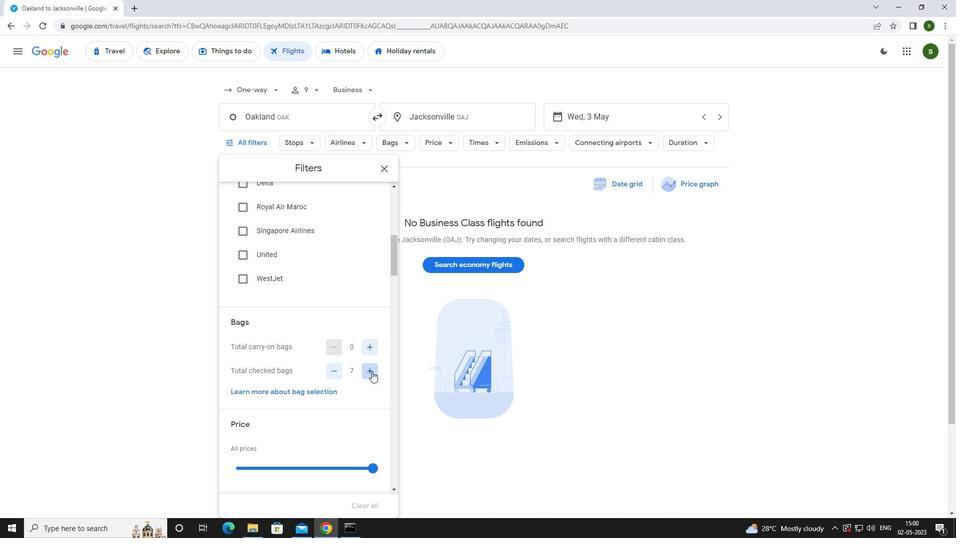 
Action: Mouse moved to (372, 370)
Screenshot: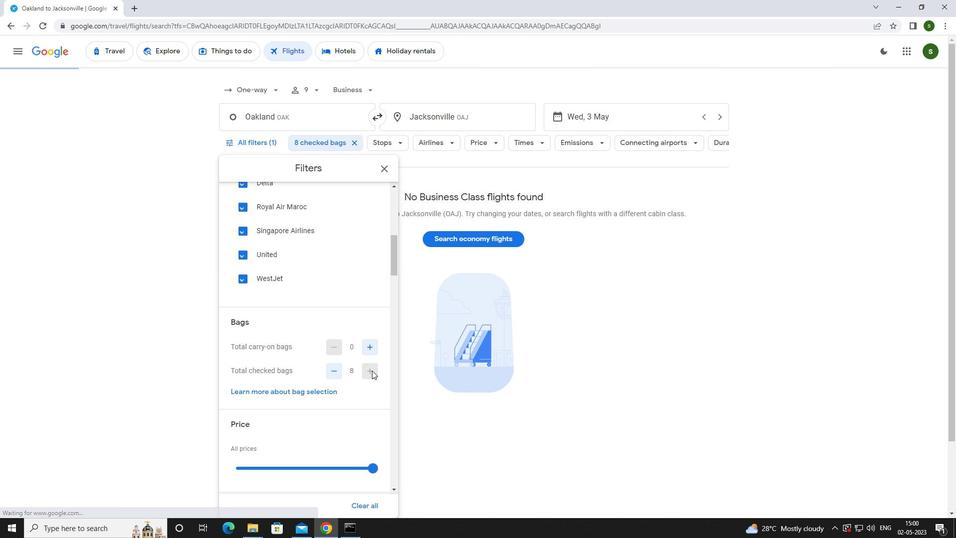 
Action: Mouse scrolled (372, 369) with delta (0, 0)
Screenshot: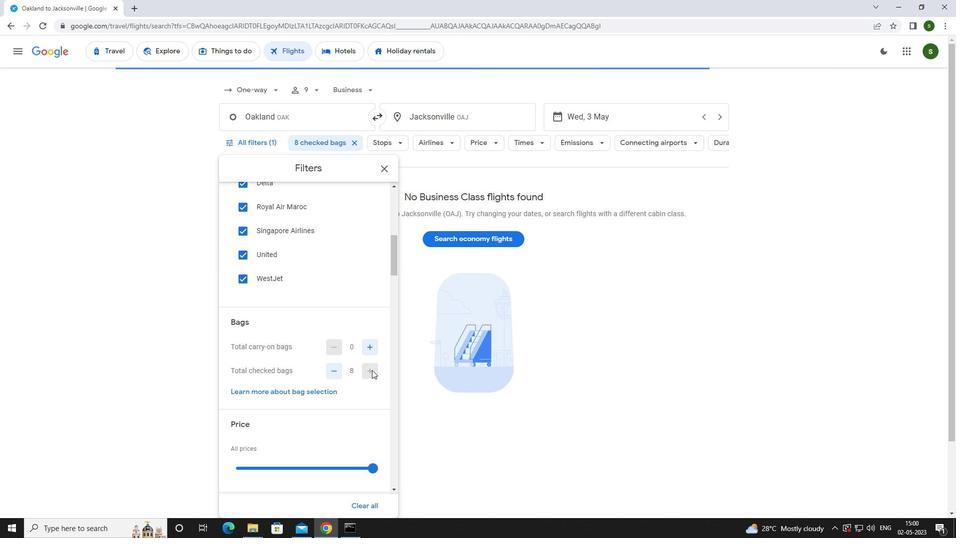 
Action: Mouse scrolled (372, 369) with delta (0, 0)
Screenshot: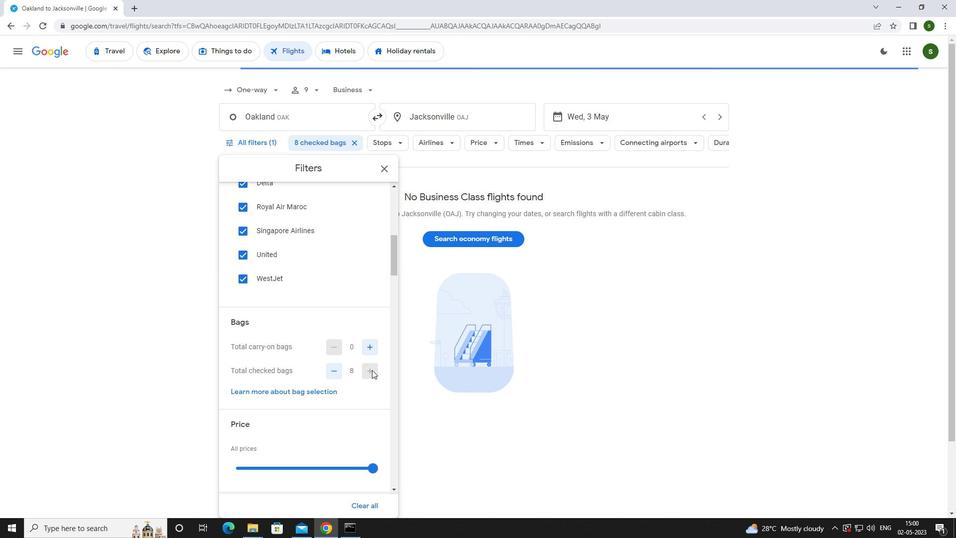 
Action: Mouse moved to (372, 368)
Screenshot: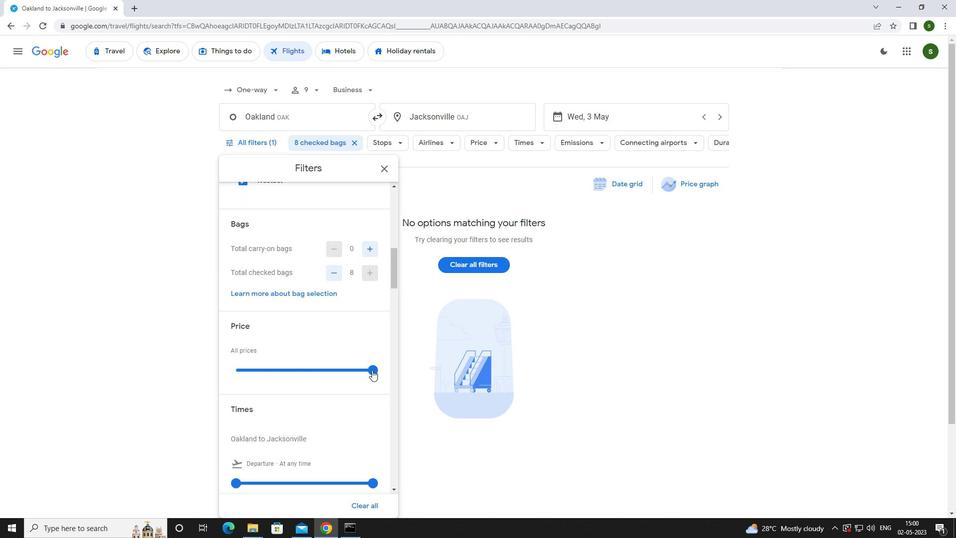 
Action: Mouse pressed left at (372, 368)
Screenshot: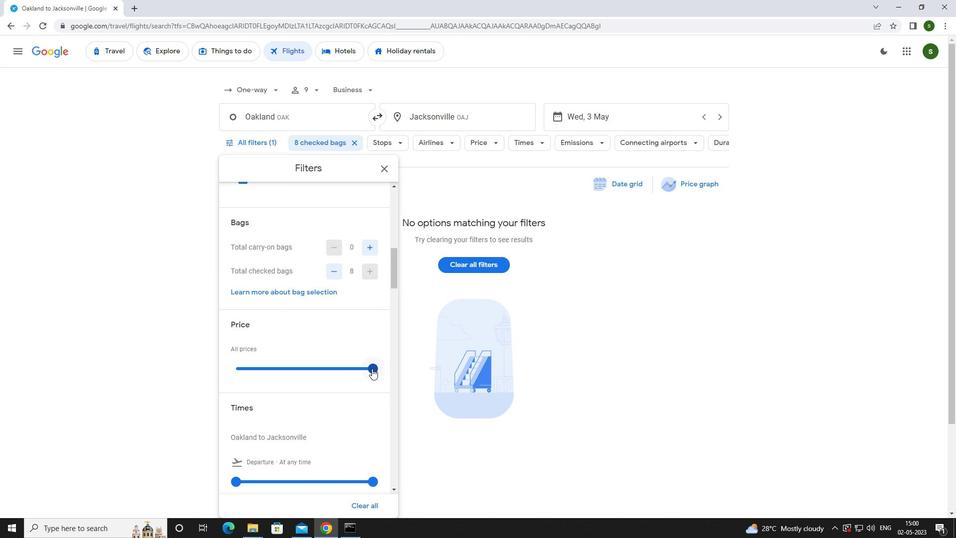 
Action: Mouse moved to (371, 368)
Screenshot: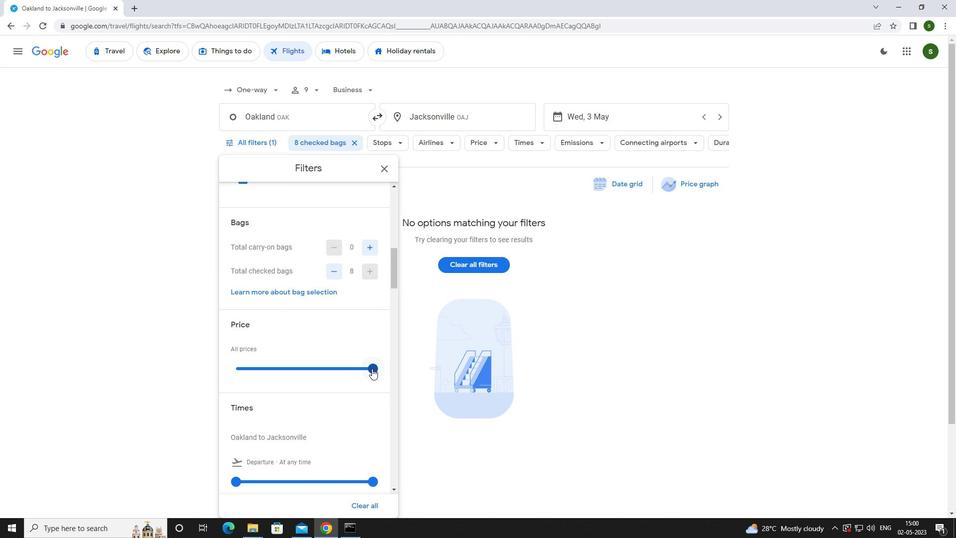
Action: Mouse scrolled (371, 367) with delta (0, 0)
Screenshot: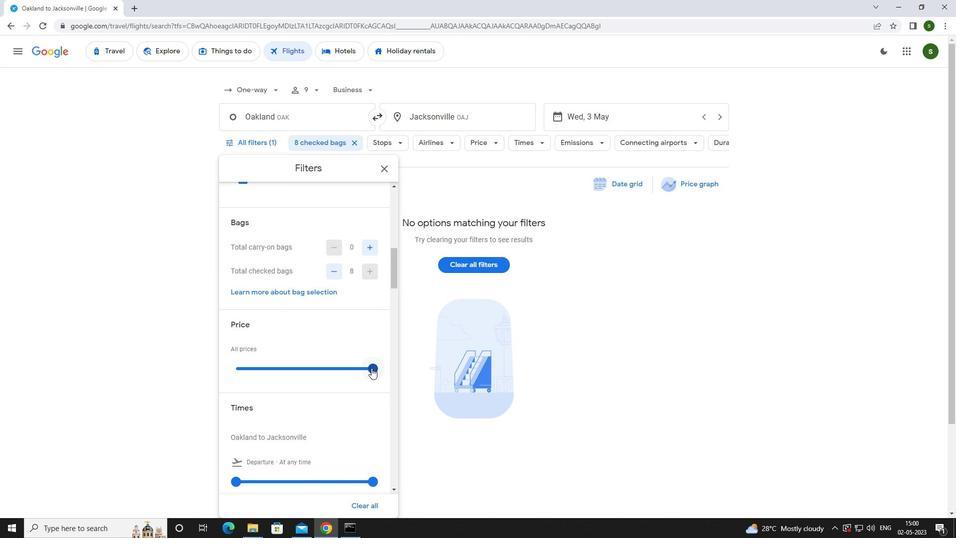 
Action: Mouse scrolled (371, 367) with delta (0, 0)
Screenshot: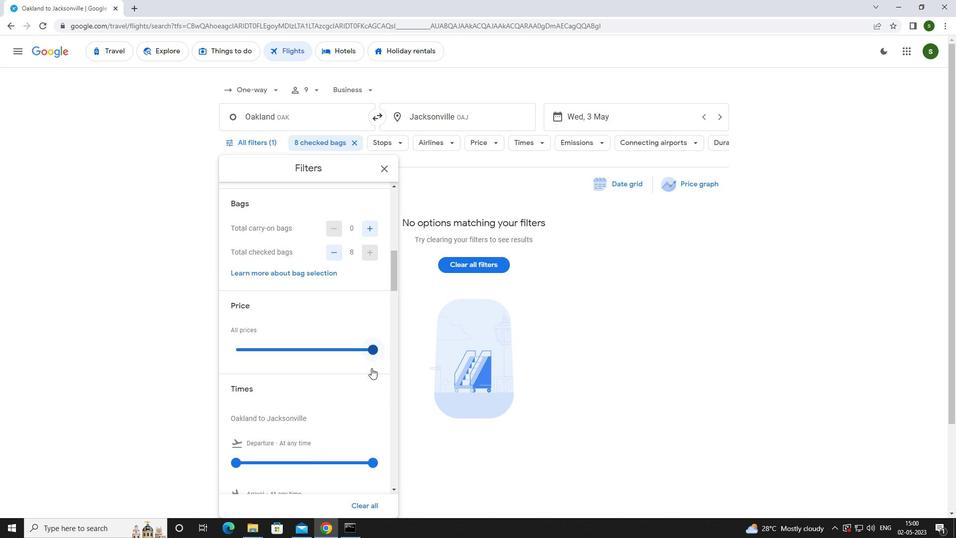 
Action: Mouse moved to (237, 381)
Screenshot: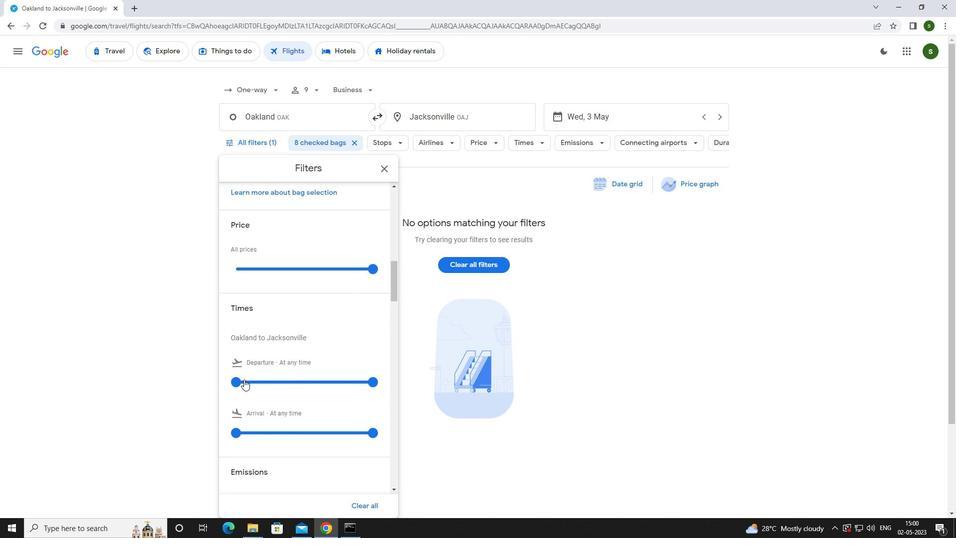 
Action: Mouse pressed left at (237, 381)
Screenshot: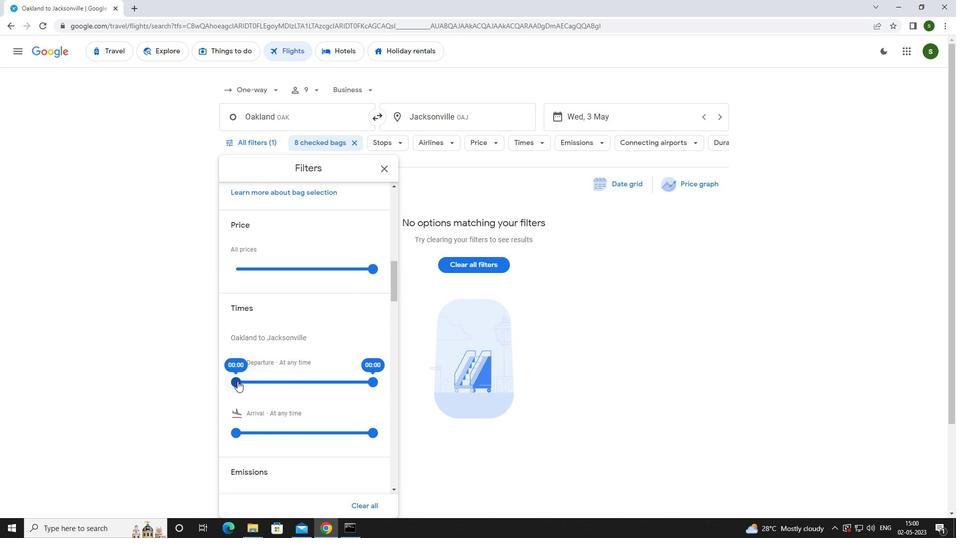 
Action: Mouse moved to (606, 337)
Screenshot: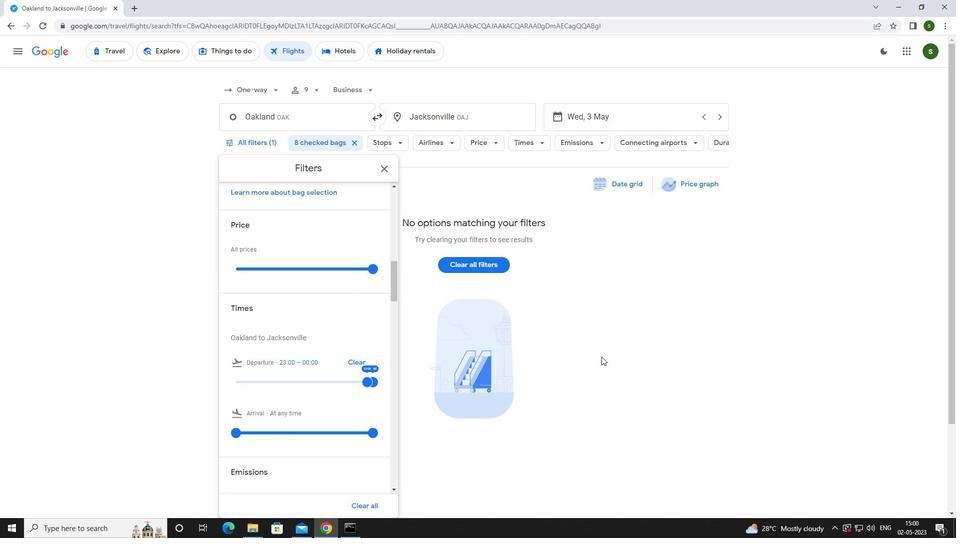 
Action: Mouse pressed left at (606, 337)
Screenshot: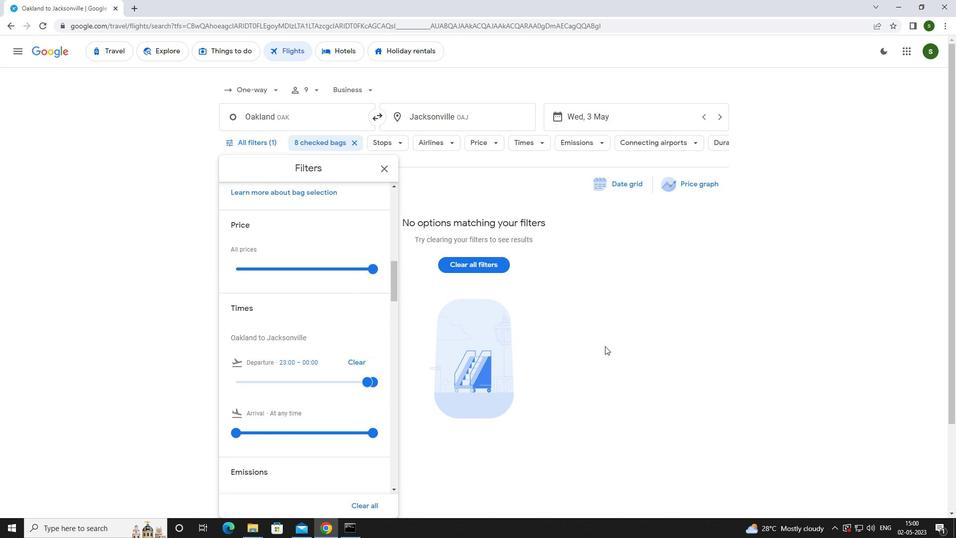 
Action: Mouse moved to (603, 334)
Screenshot: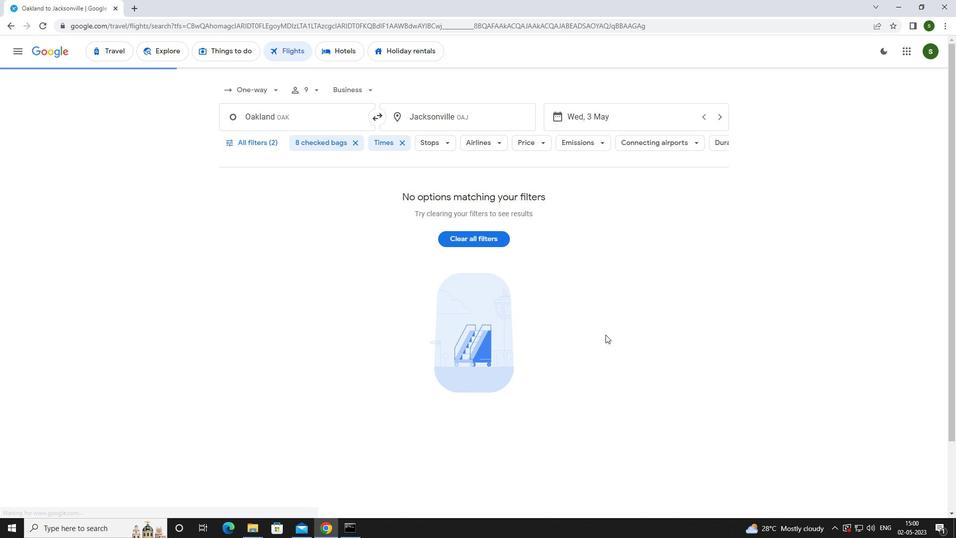 
